 Task: Find people on LinkedIn who work at GeekyAnts, studied at Birla Institute of Technology and Science, Pilani, are in IT Services and IT Consulting, and speak Spanish.
Action: Mouse moved to (482, 66)
Screenshot: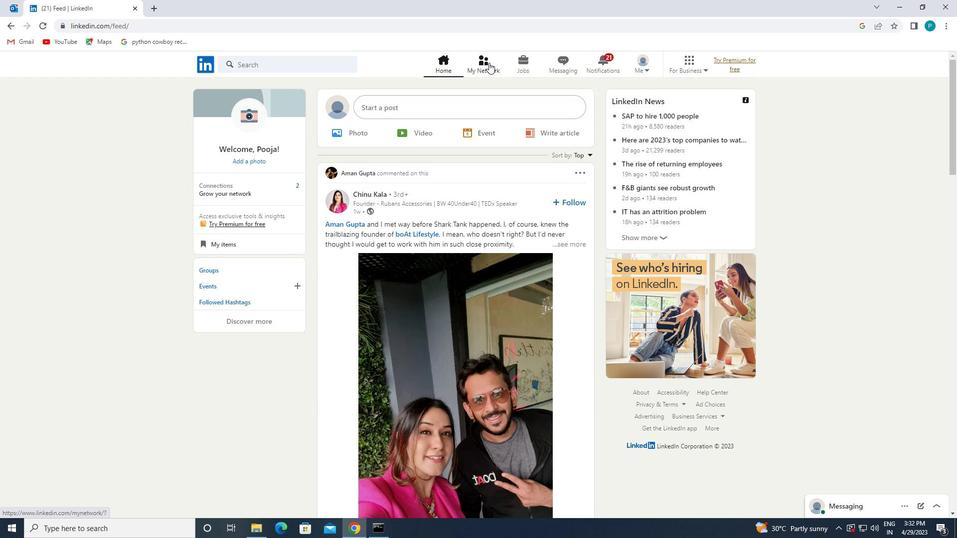 
Action: Mouse pressed left at (482, 66)
Screenshot: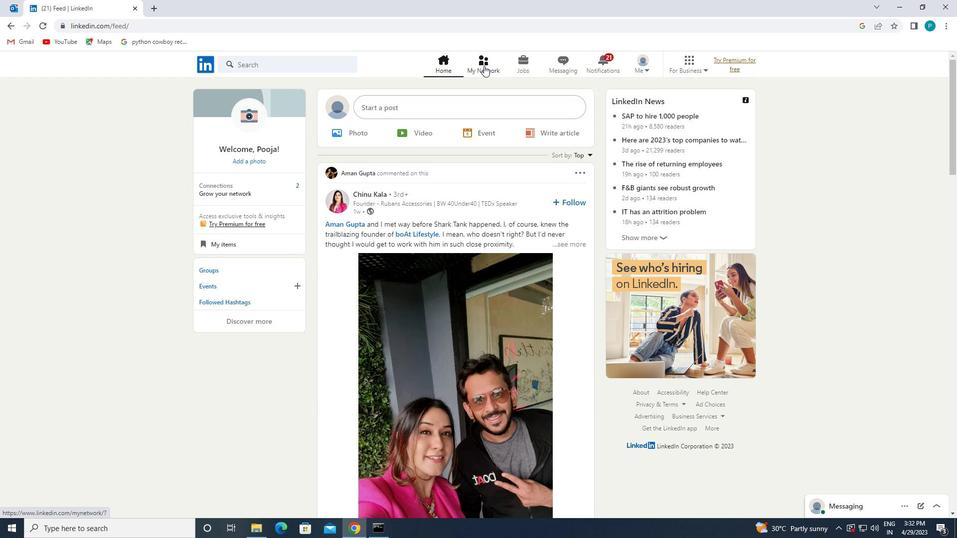 
Action: Mouse moved to (278, 123)
Screenshot: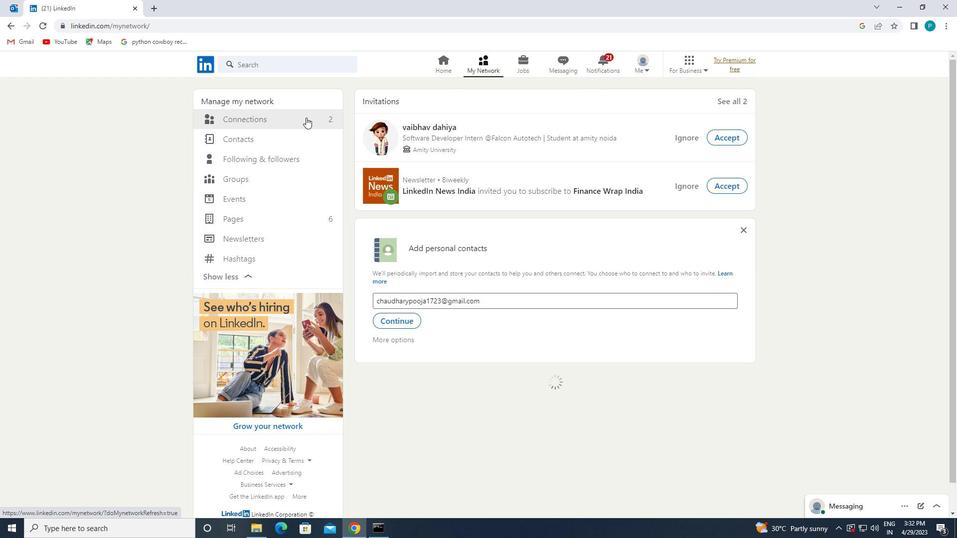 
Action: Mouse pressed left at (278, 123)
Screenshot: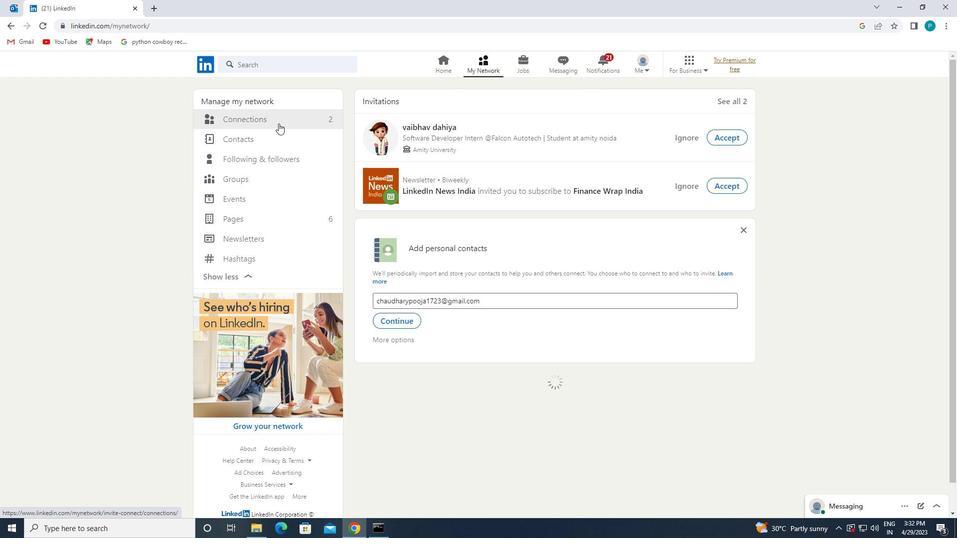 
Action: Mouse moved to (544, 115)
Screenshot: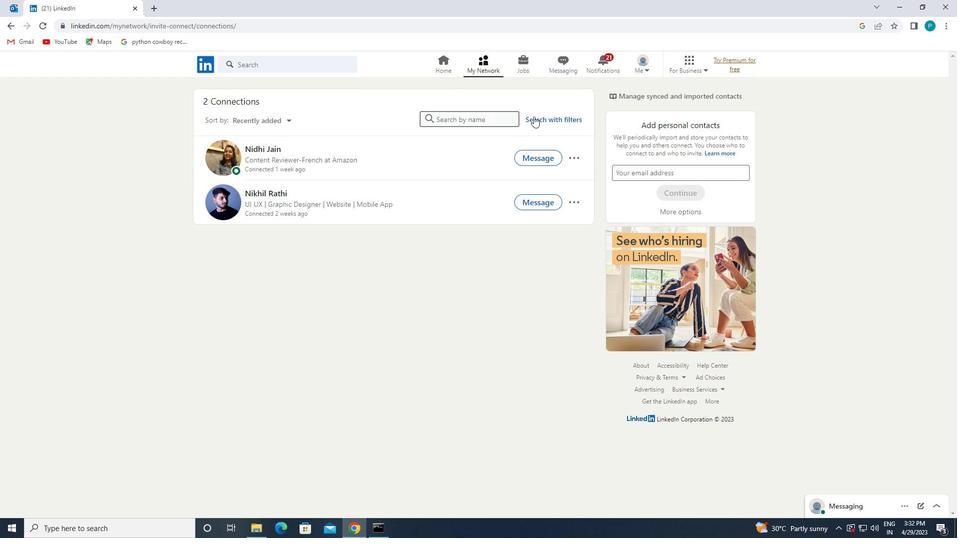 
Action: Mouse pressed left at (544, 115)
Screenshot: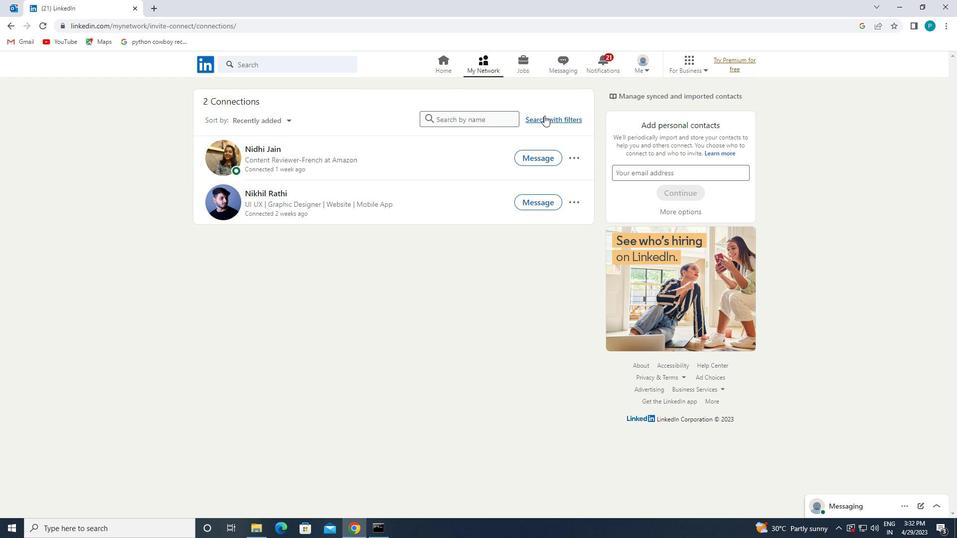 
Action: Mouse moved to (521, 92)
Screenshot: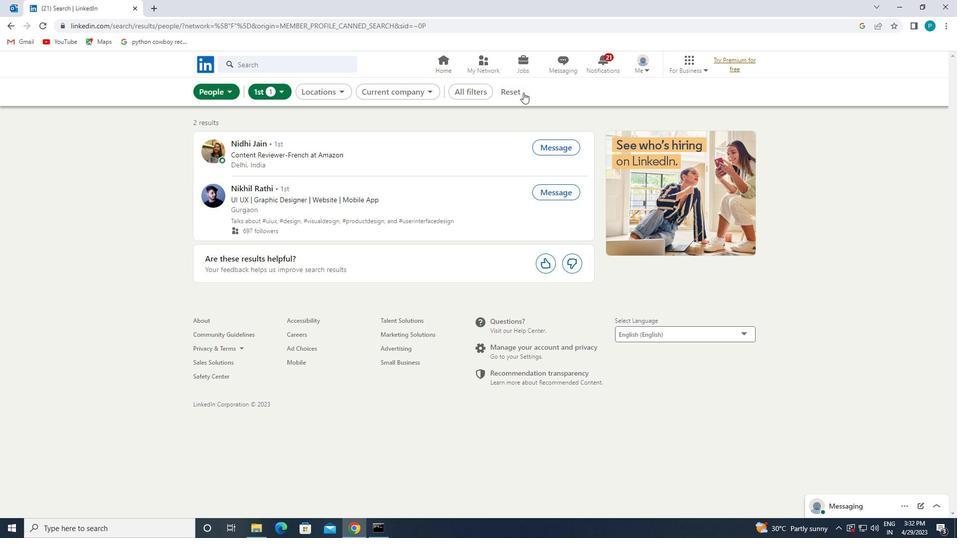 
Action: Mouse pressed left at (521, 92)
Screenshot: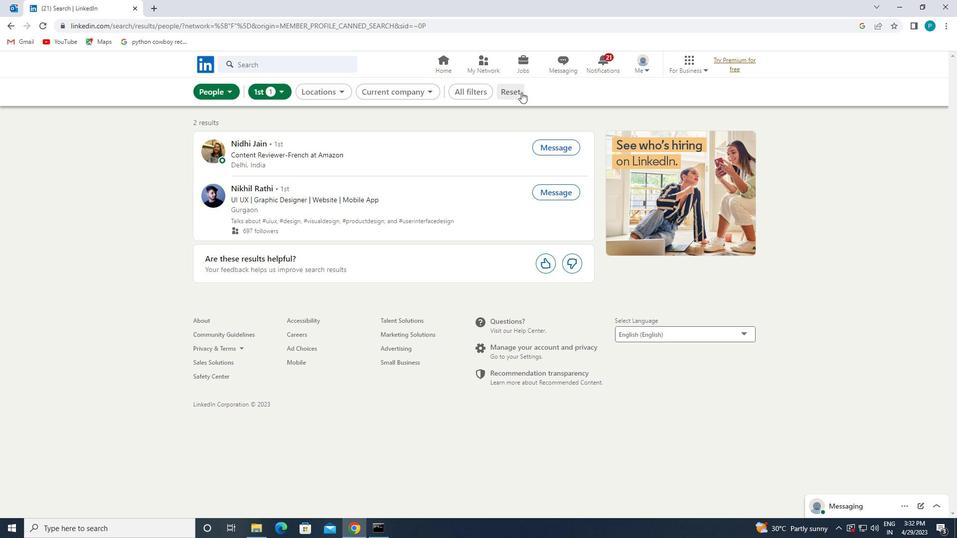 
Action: Mouse moved to (520, 90)
Screenshot: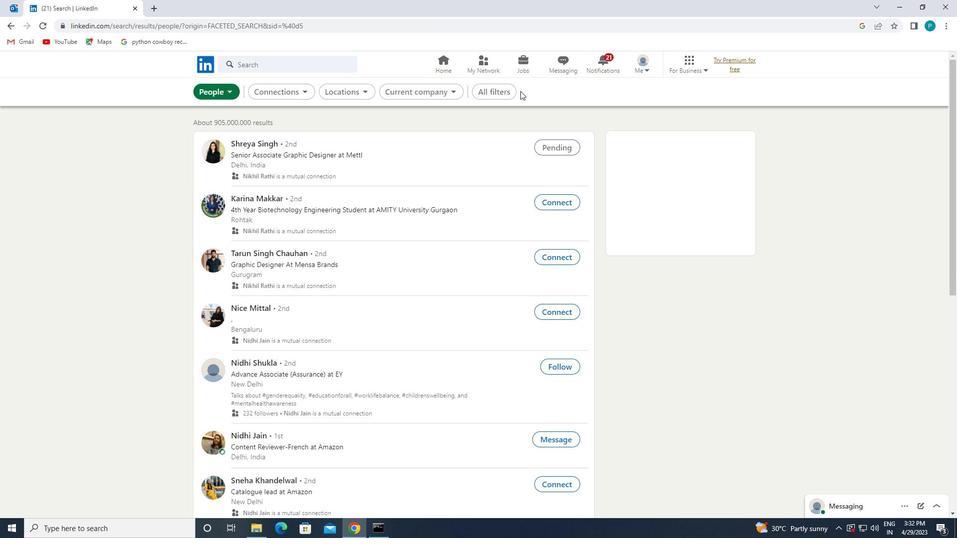 
Action: Mouse pressed left at (520, 90)
Screenshot: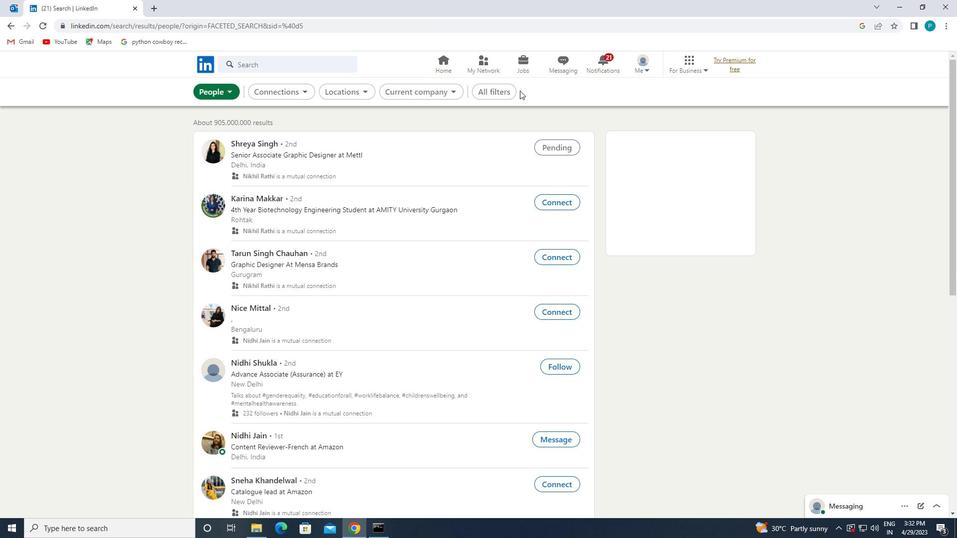 
Action: Mouse moved to (492, 96)
Screenshot: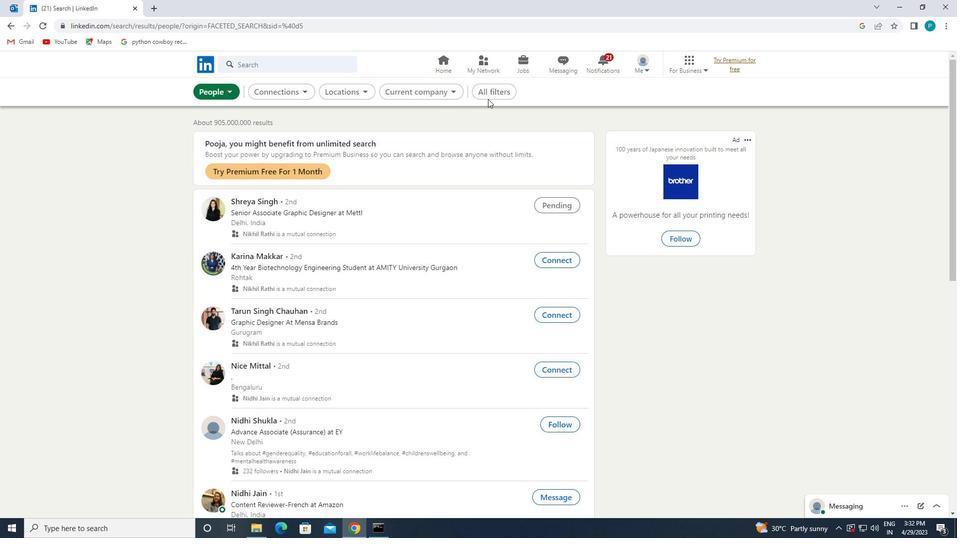 
Action: Mouse pressed left at (492, 96)
Screenshot: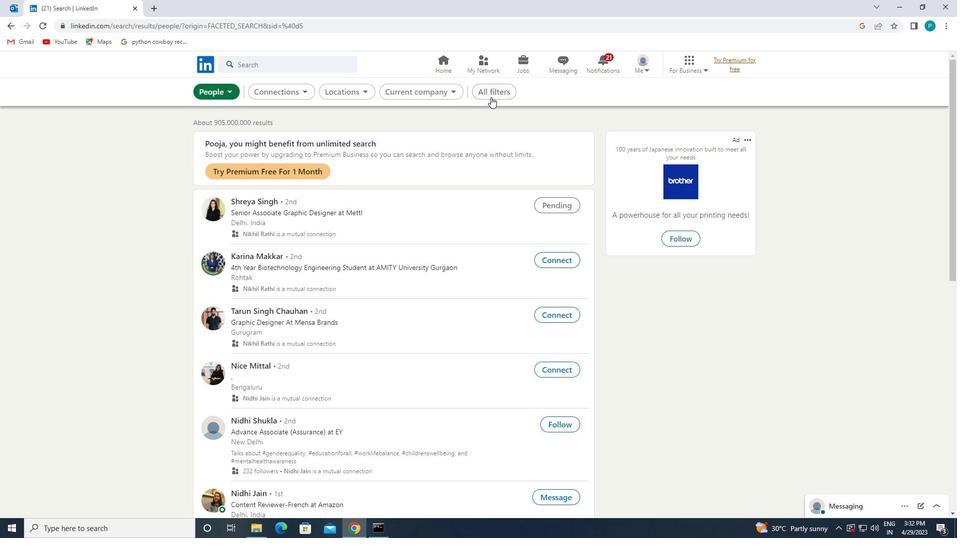 
Action: Mouse moved to (853, 386)
Screenshot: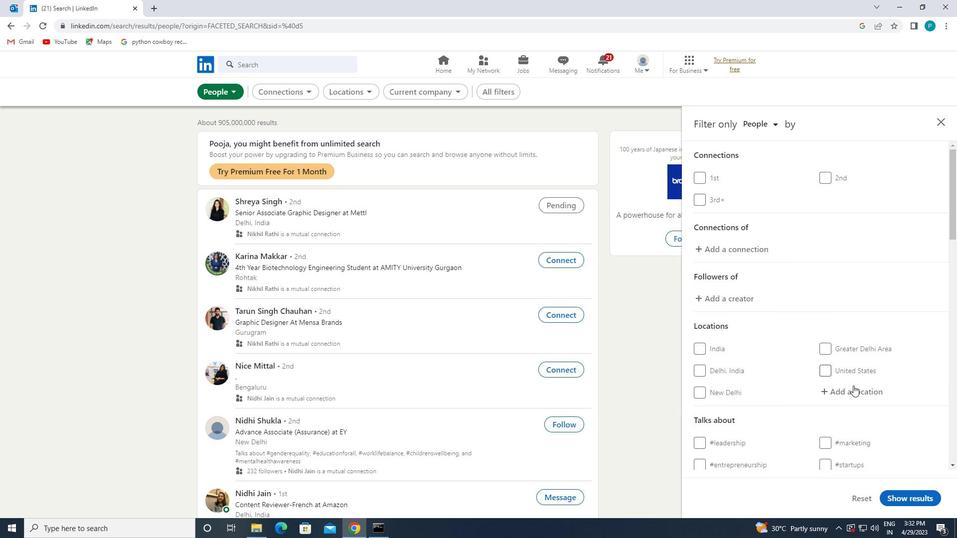 
Action: Mouse pressed left at (853, 386)
Screenshot: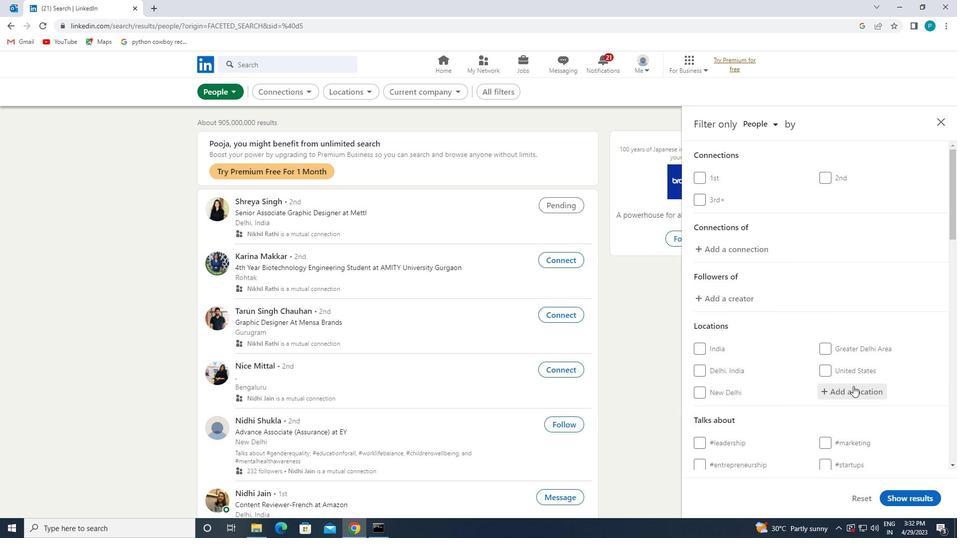 
Action: Mouse moved to (779, 362)
Screenshot: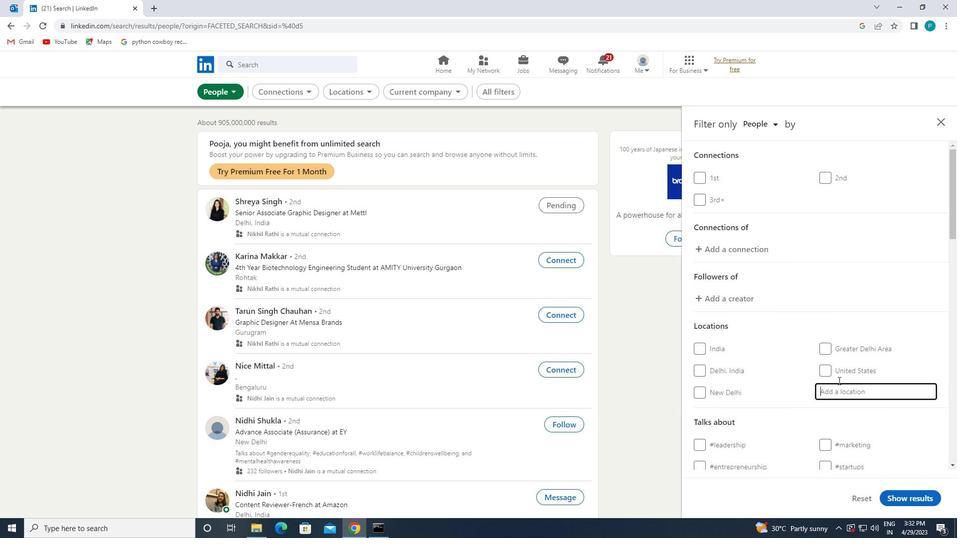 
Action: Mouse scrolled (779, 361) with delta (0, 0)
Screenshot: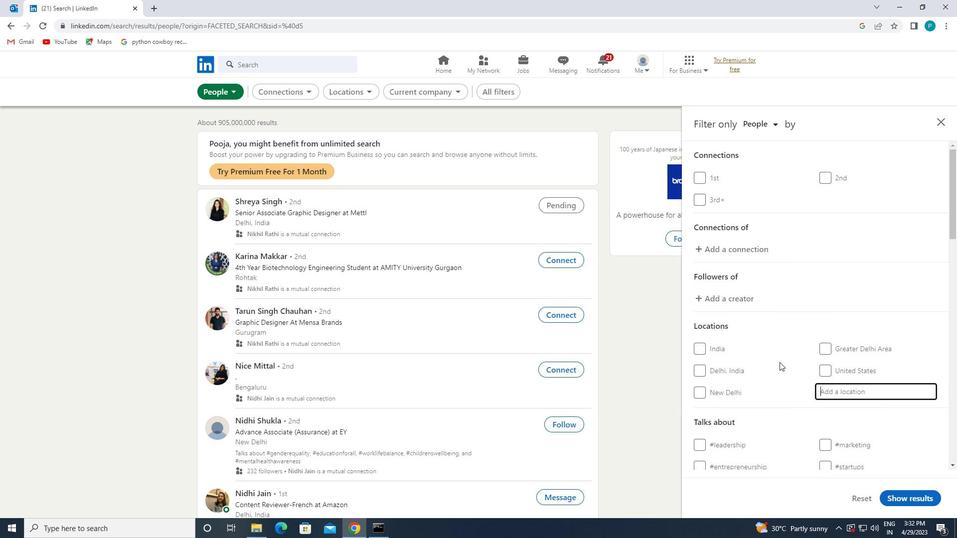 
Action: Key pressed <Key.caps_lock>x<Key.caps_lock>iaoweizhai
Screenshot: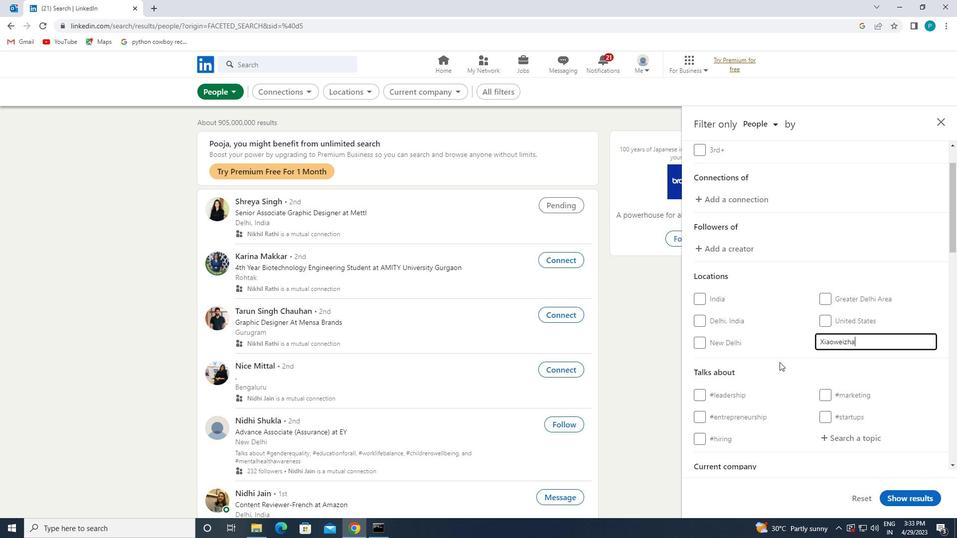 
Action: Mouse moved to (837, 430)
Screenshot: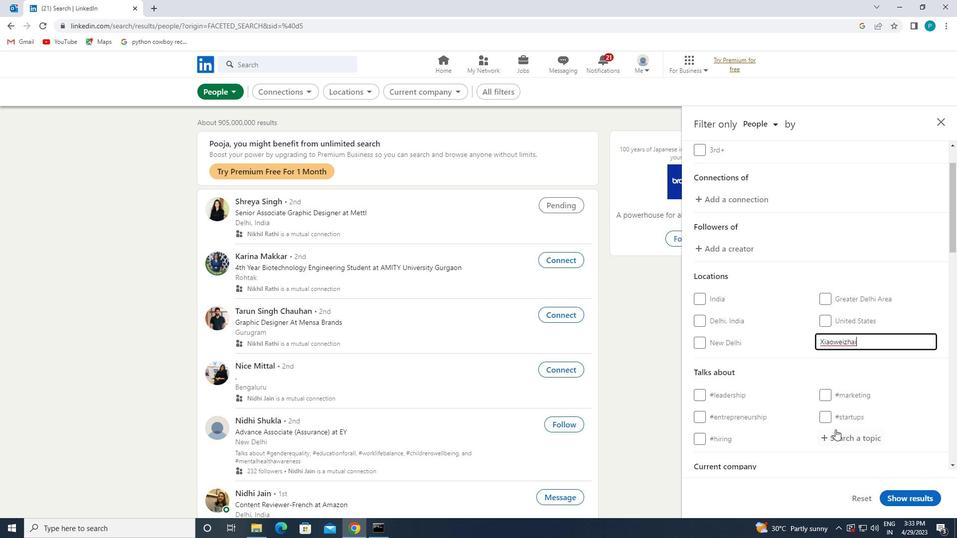 
Action: Mouse pressed left at (837, 430)
Screenshot: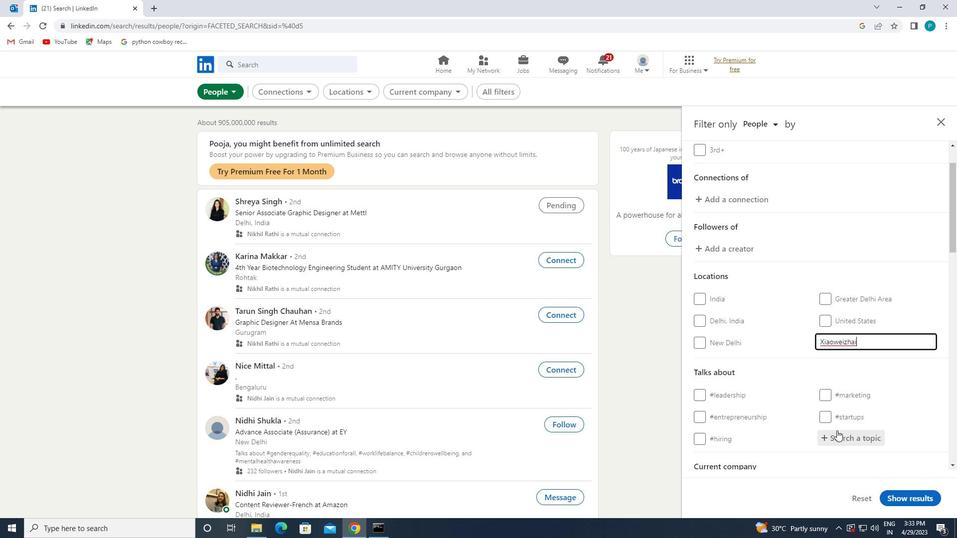 
Action: Key pressed <Key.shift><Key.shift>#<Key.caps_lock>C<Key.caps_lock>ONSULTING
Screenshot: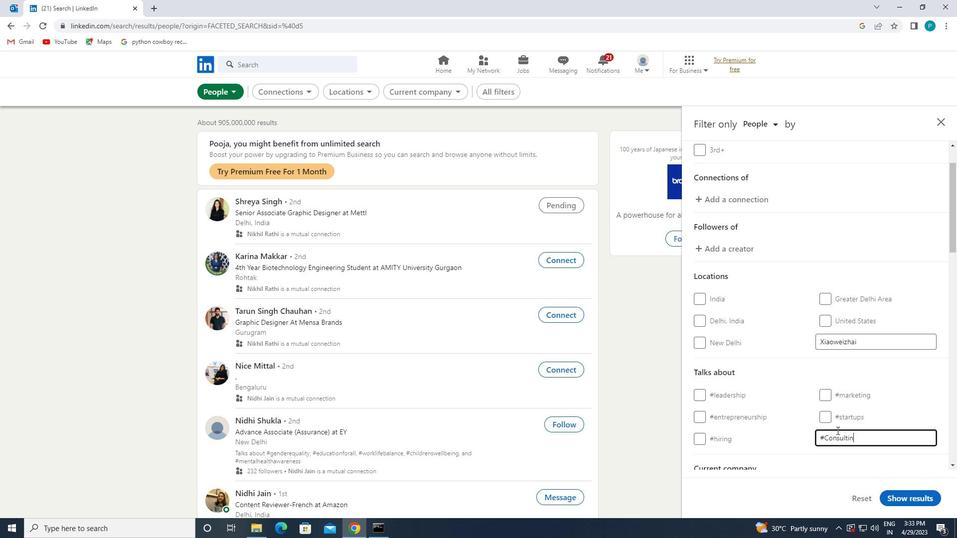
Action: Mouse scrolled (837, 430) with delta (0, 0)
Screenshot: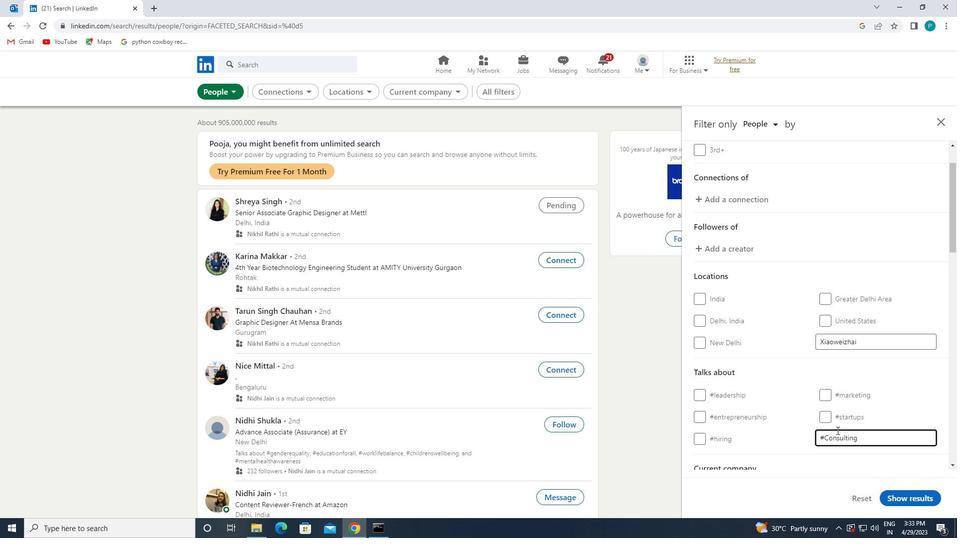 
Action: Mouse scrolled (837, 430) with delta (0, 0)
Screenshot: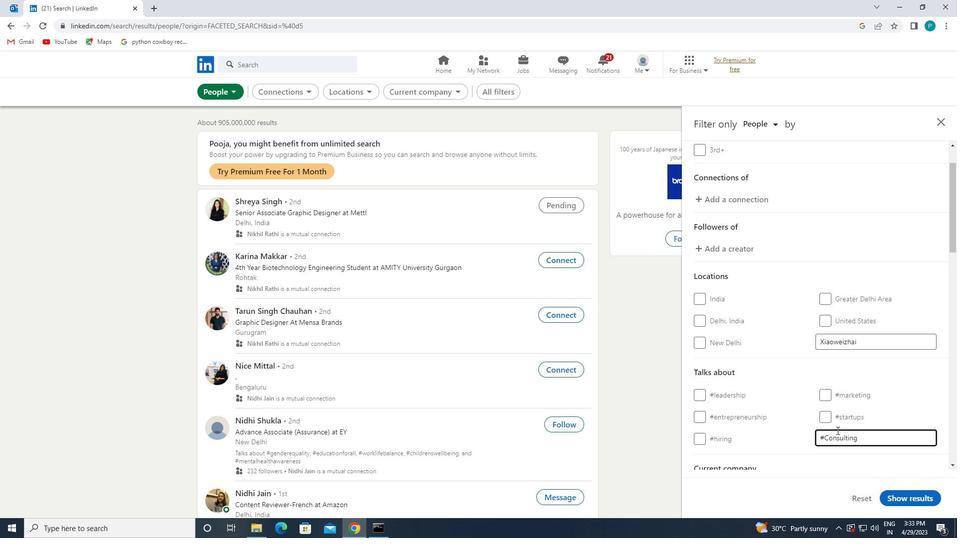
Action: Mouse scrolled (837, 430) with delta (0, 0)
Screenshot: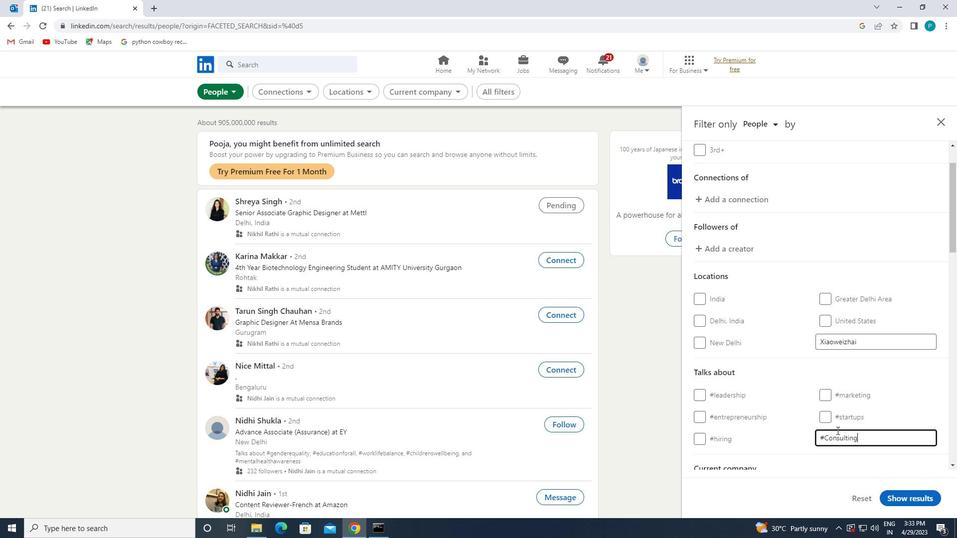 
Action: Mouse moved to (808, 390)
Screenshot: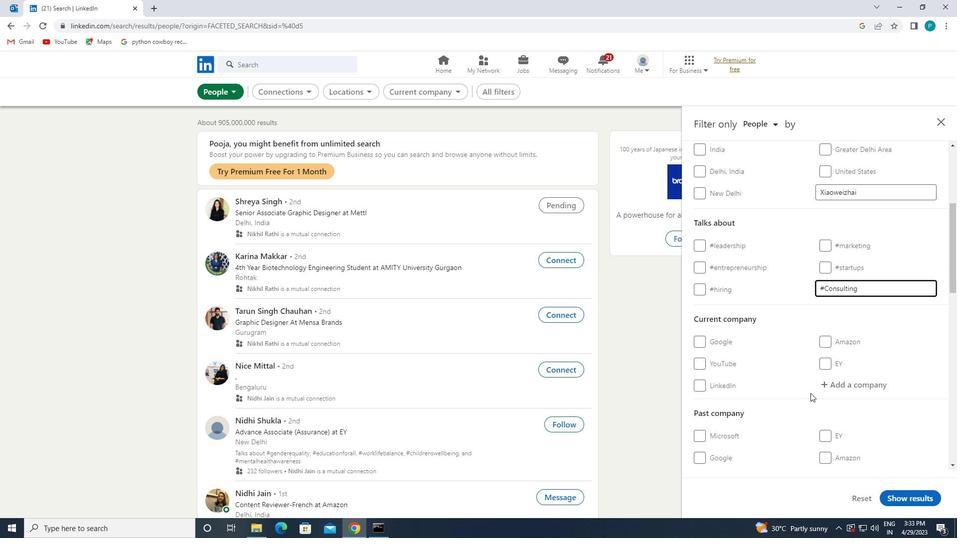 
Action: Mouse scrolled (808, 390) with delta (0, 0)
Screenshot: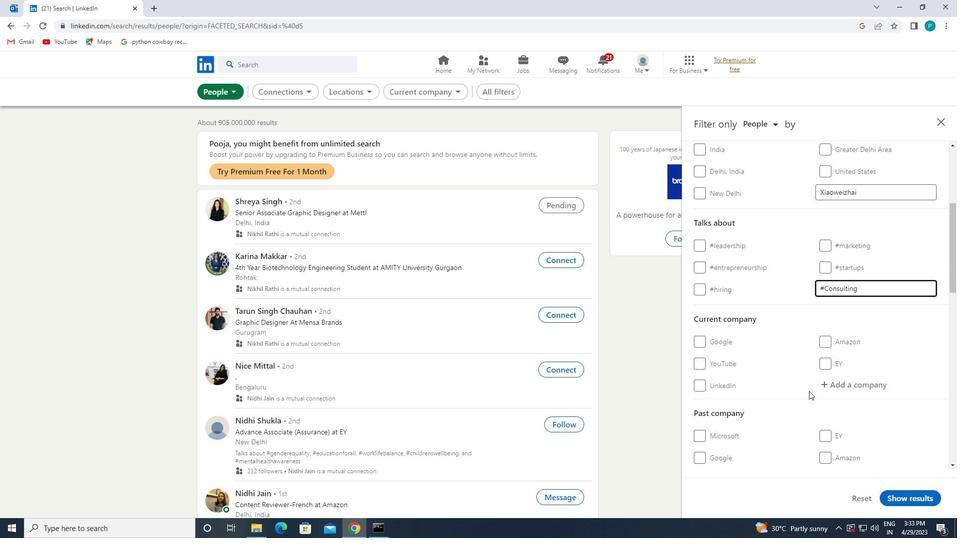 
Action: Mouse scrolled (808, 390) with delta (0, 0)
Screenshot: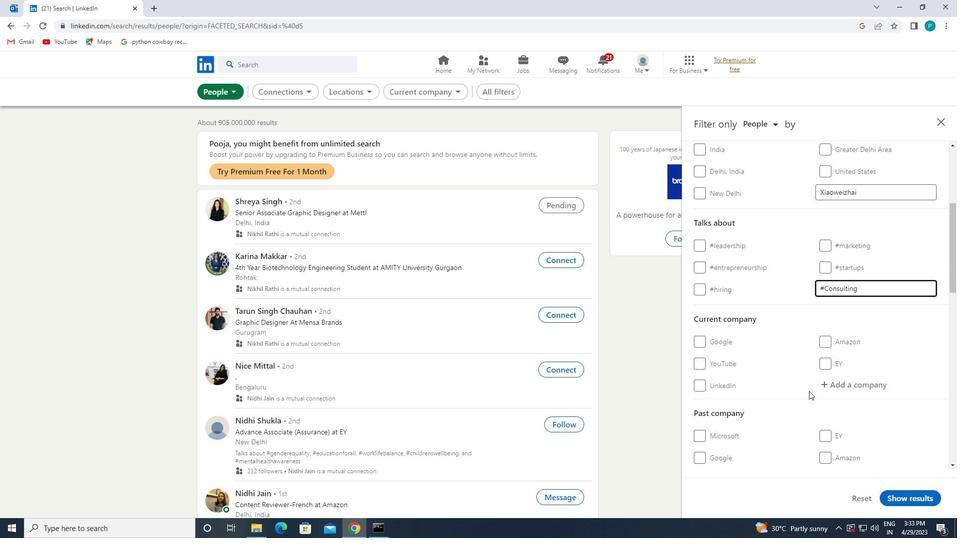 
Action: Mouse moved to (729, 323)
Screenshot: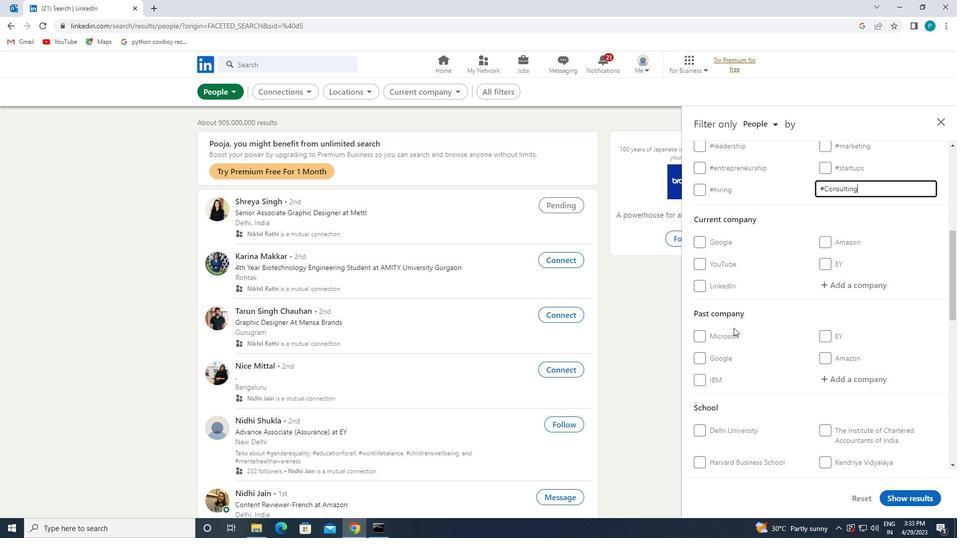 
Action: Mouse scrolled (729, 322) with delta (0, 0)
Screenshot: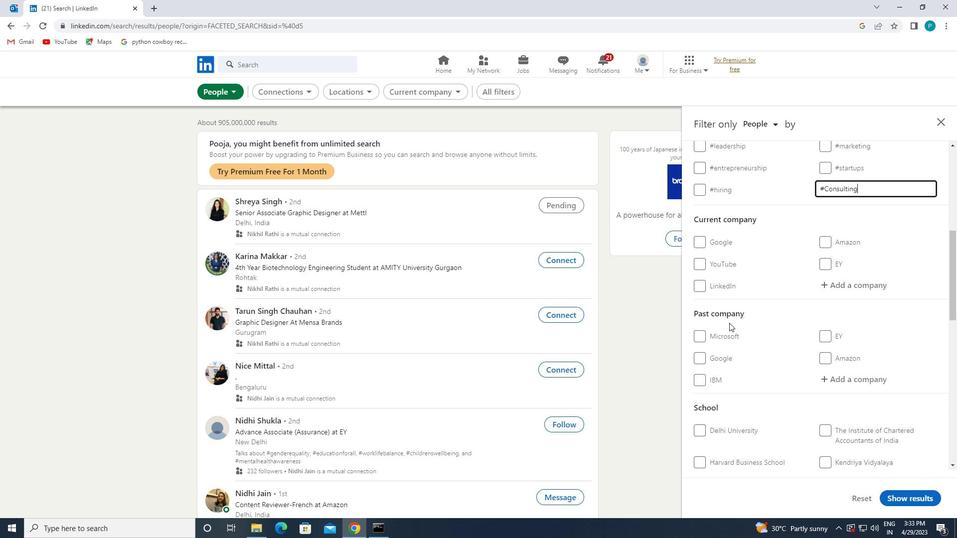 
Action: Mouse scrolled (729, 322) with delta (0, 0)
Screenshot: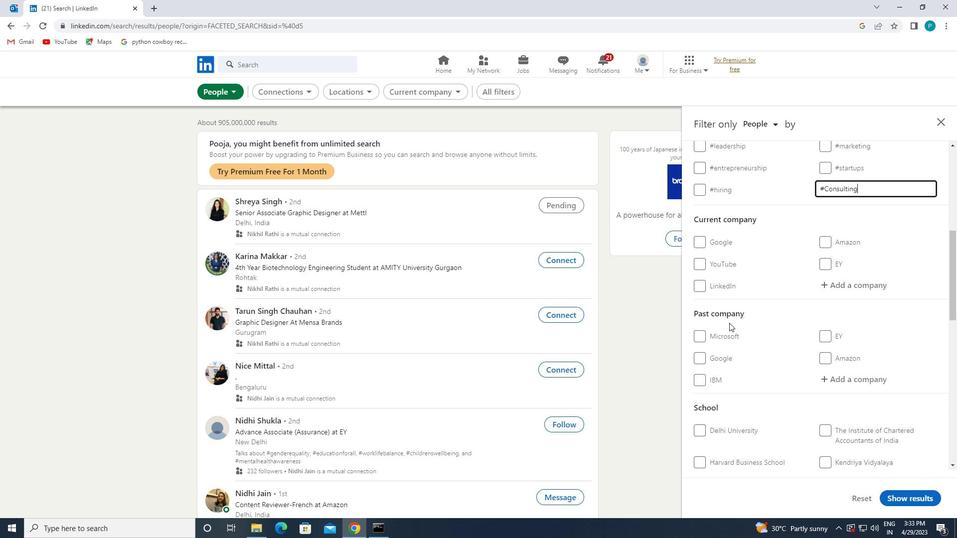 
Action: Mouse moved to (729, 328)
Screenshot: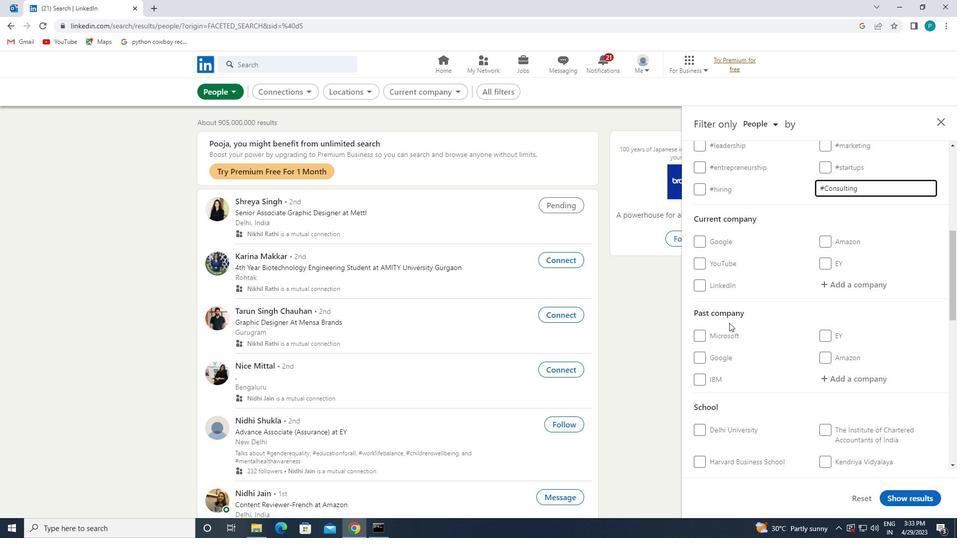 
Action: Mouse scrolled (729, 328) with delta (0, 0)
Screenshot: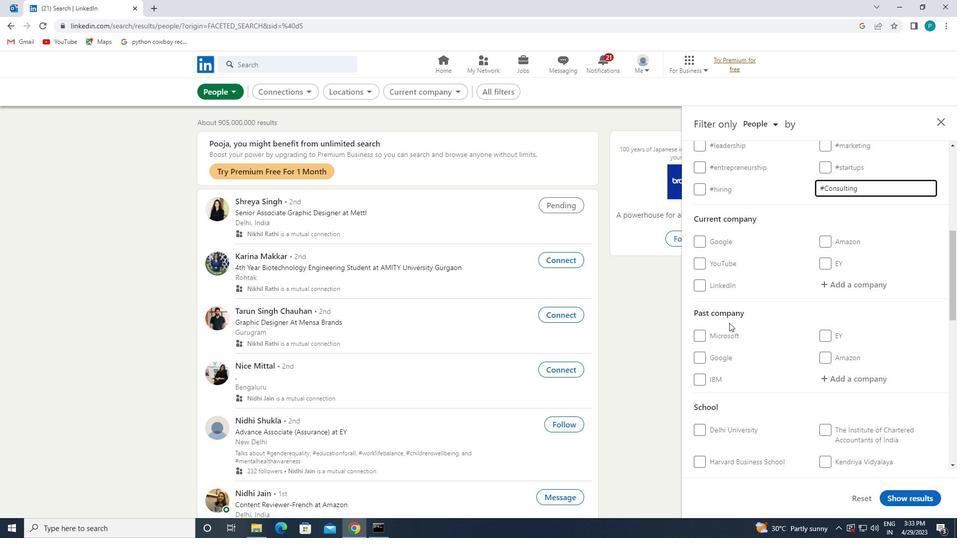 
Action: Mouse moved to (720, 399)
Screenshot: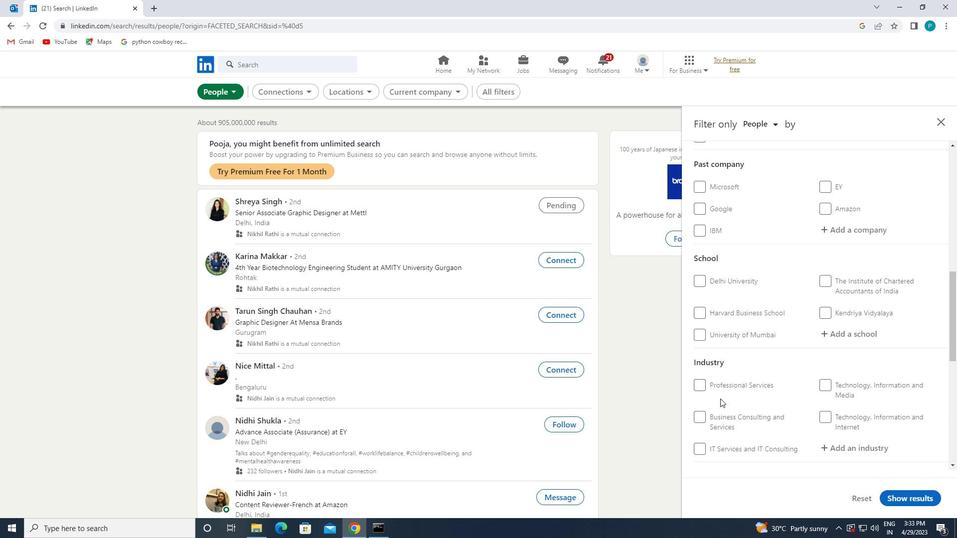 
Action: Mouse scrolled (720, 399) with delta (0, 0)
Screenshot: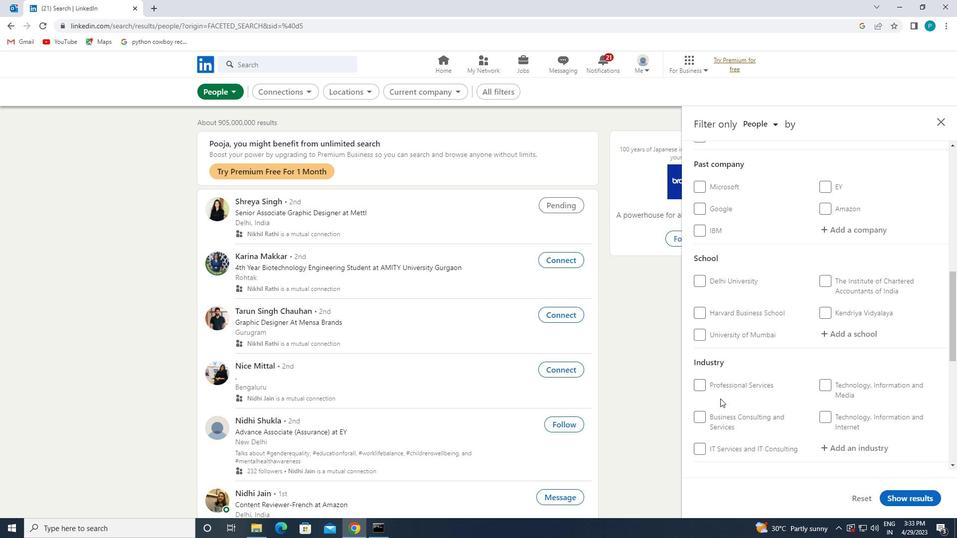 
Action: Mouse scrolled (720, 399) with delta (0, 0)
Screenshot: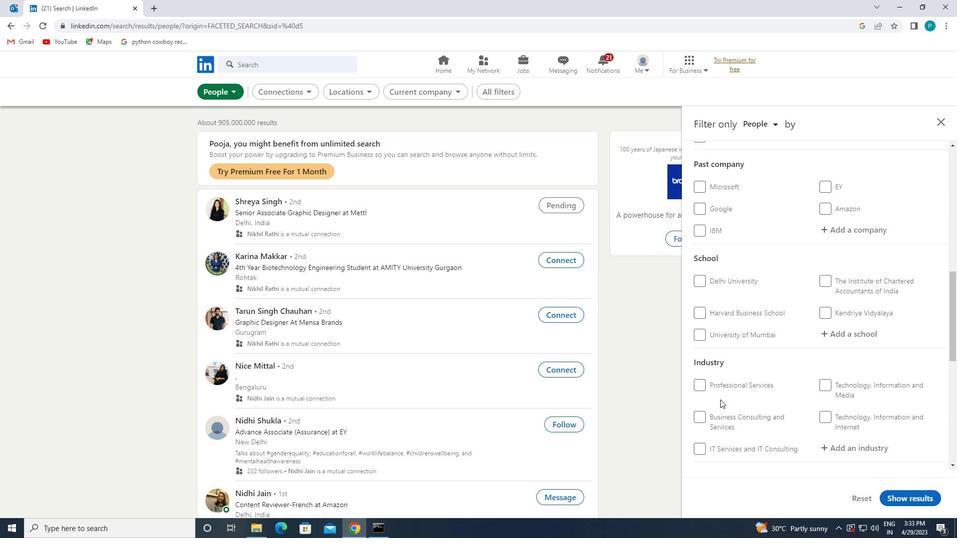 
Action: Mouse moved to (724, 420)
Screenshot: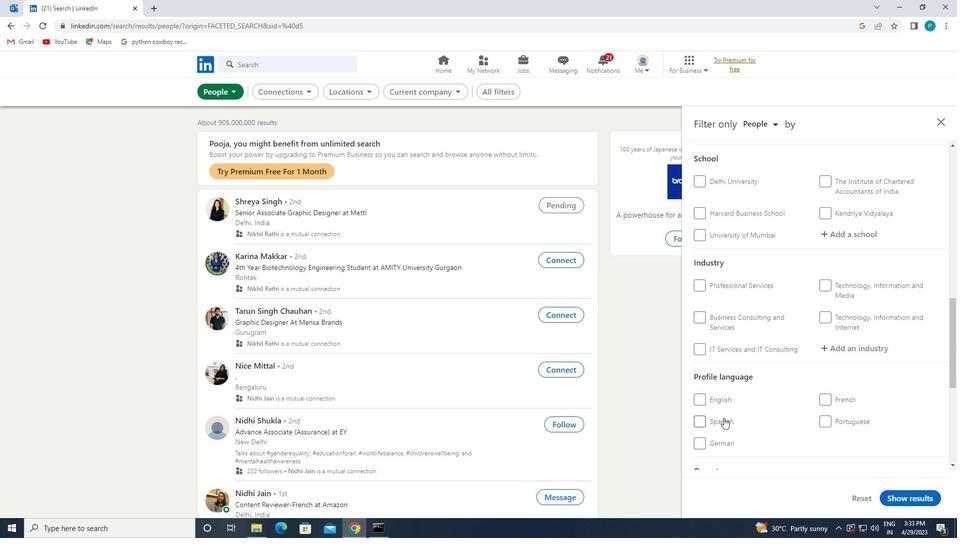 
Action: Mouse pressed left at (724, 420)
Screenshot: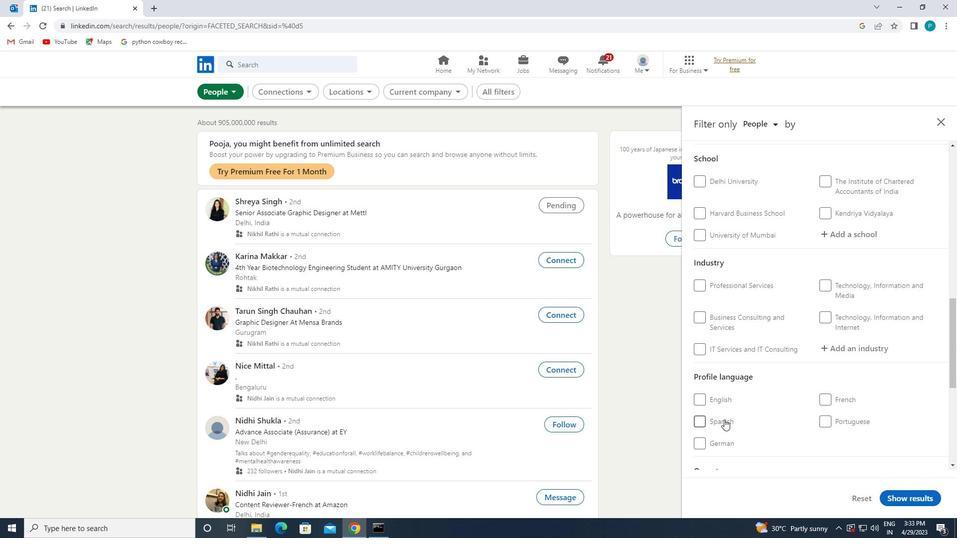
Action: Mouse moved to (792, 395)
Screenshot: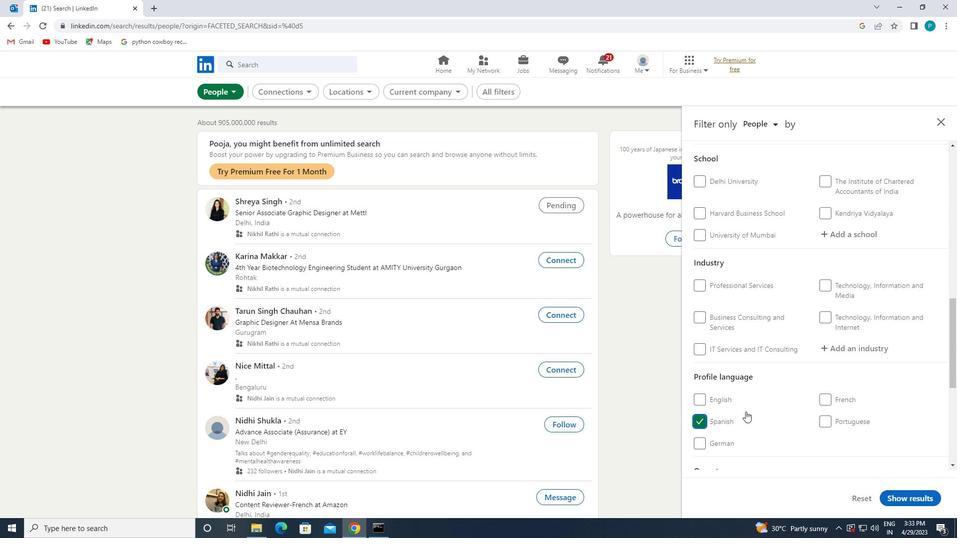 
Action: Mouse scrolled (792, 396) with delta (0, 0)
Screenshot: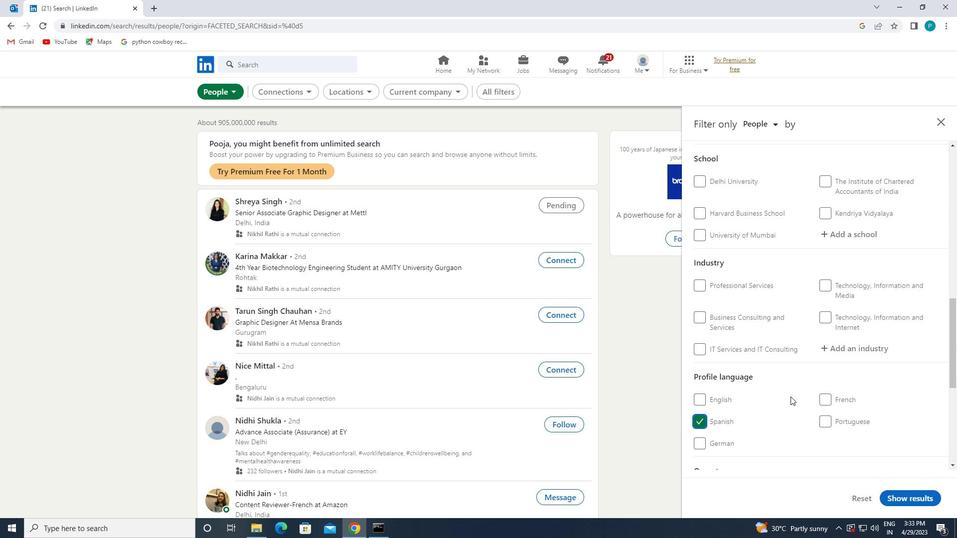 
Action: Mouse moved to (792, 395)
Screenshot: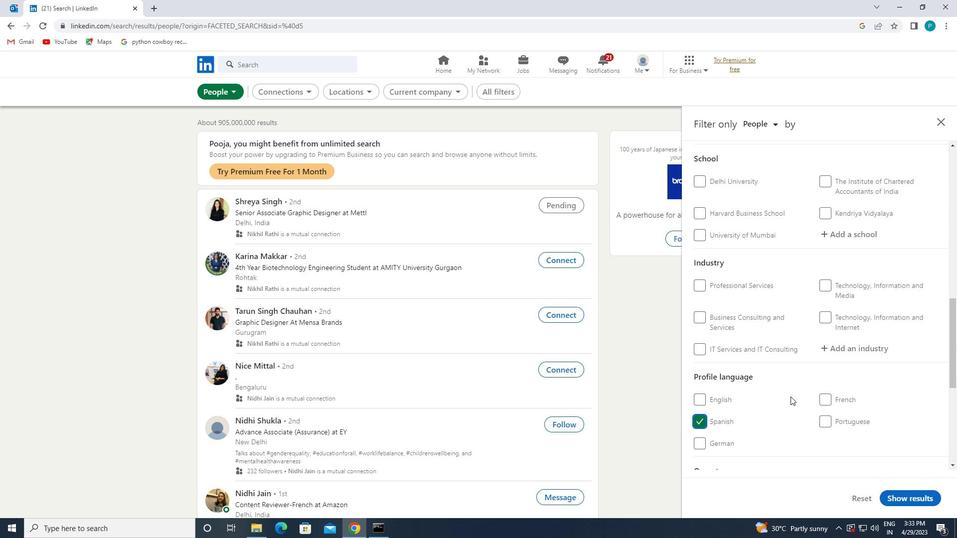 
Action: Mouse scrolled (792, 395) with delta (0, 0)
Screenshot: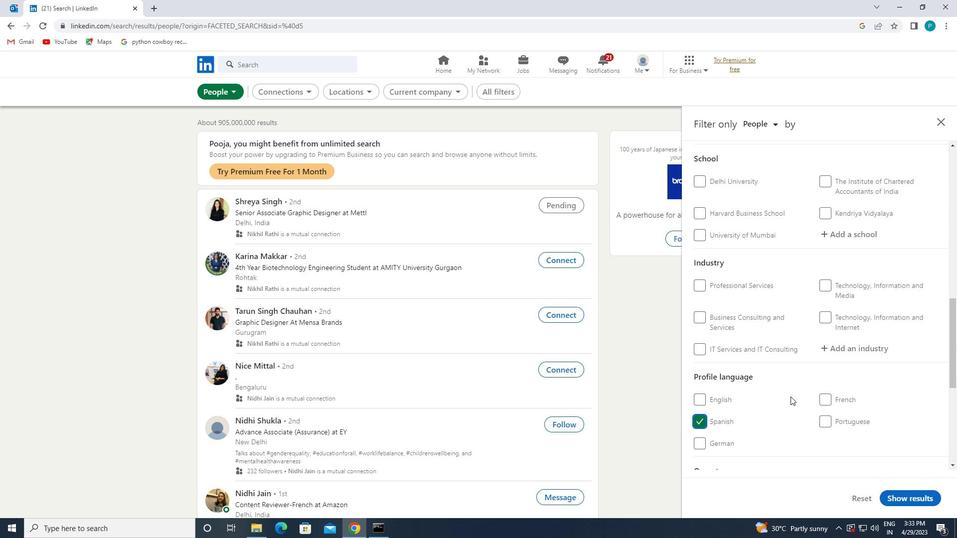 
Action: Mouse scrolled (792, 395) with delta (0, 0)
Screenshot: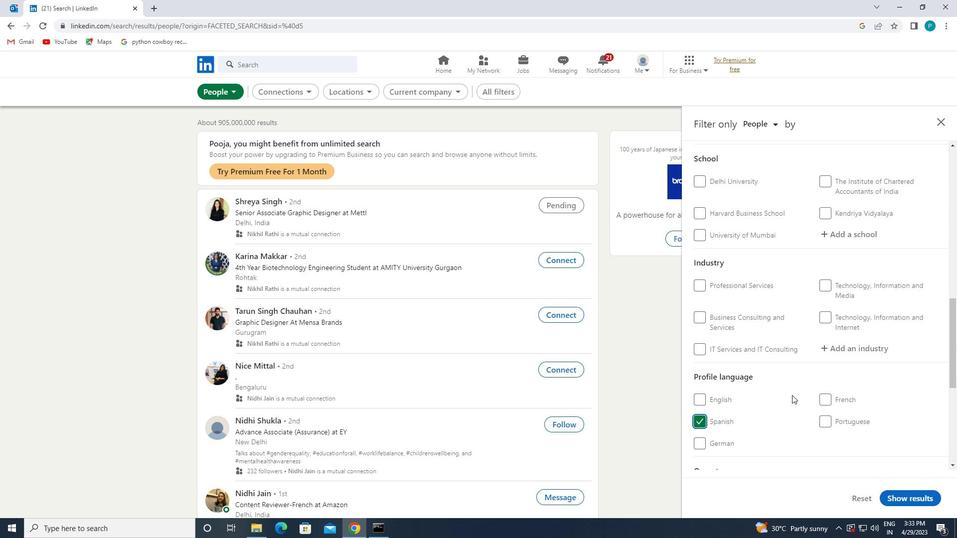 
Action: Mouse scrolled (792, 395) with delta (0, 0)
Screenshot: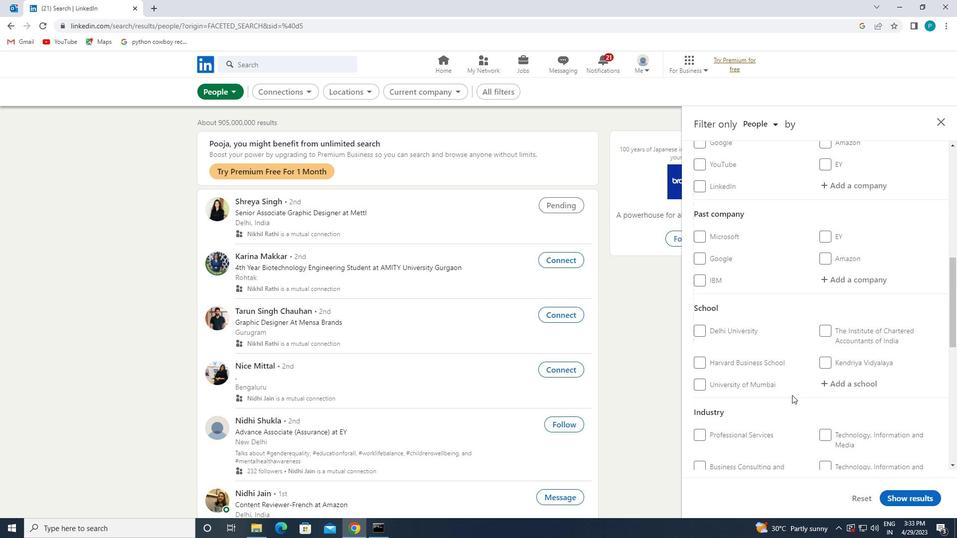 
Action: Mouse scrolled (792, 395) with delta (0, 0)
Screenshot: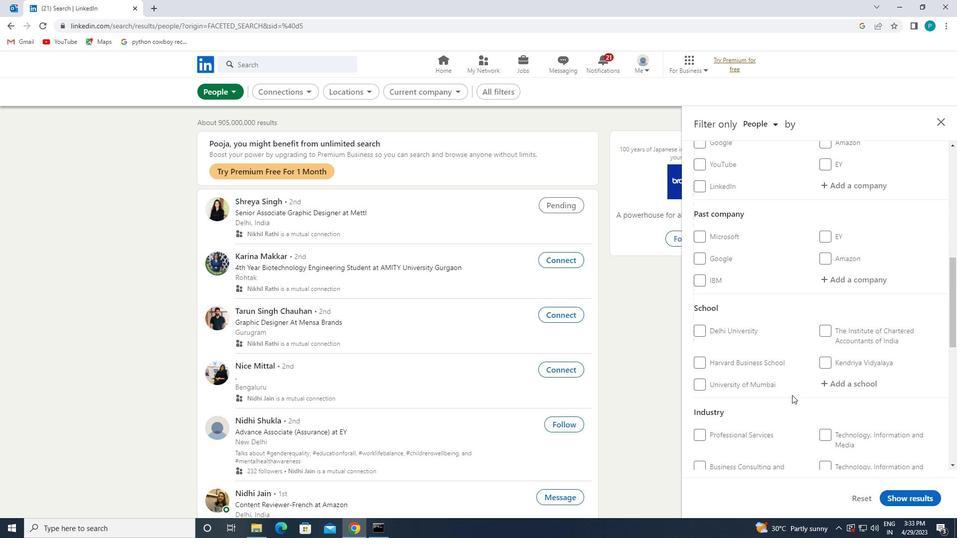 
Action: Mouse scrolled (792, 395) with delta (0, 0)
Screenshot: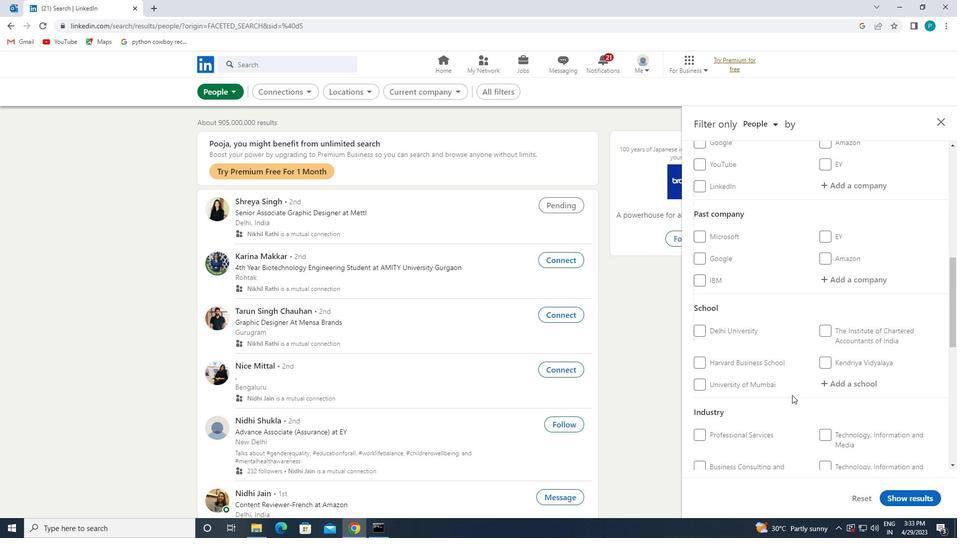 
Action: Mouse moved to (829, 340)
Screenshot: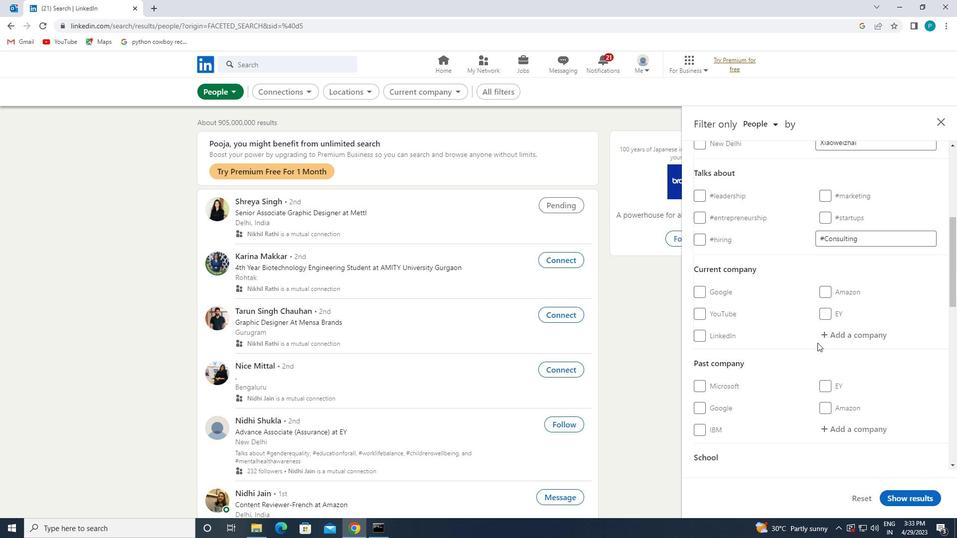 
Action: Mouse pressed left at (829, 340)
Screenshot: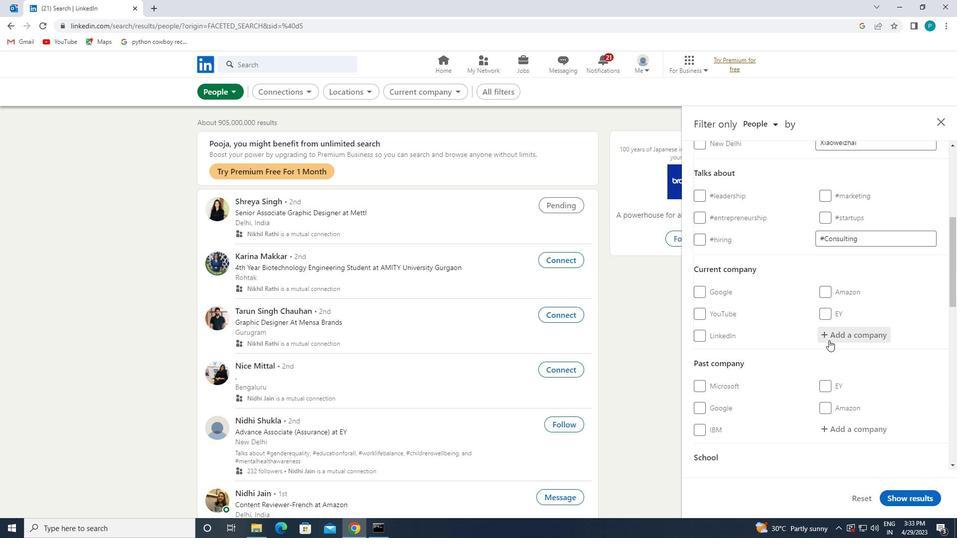 
Action: Key pressed <Key.caps_lock>G<Key.caps_lock>EEKY<Key.caps_lock>A<Key.caps_lock>NTS
Screenshot: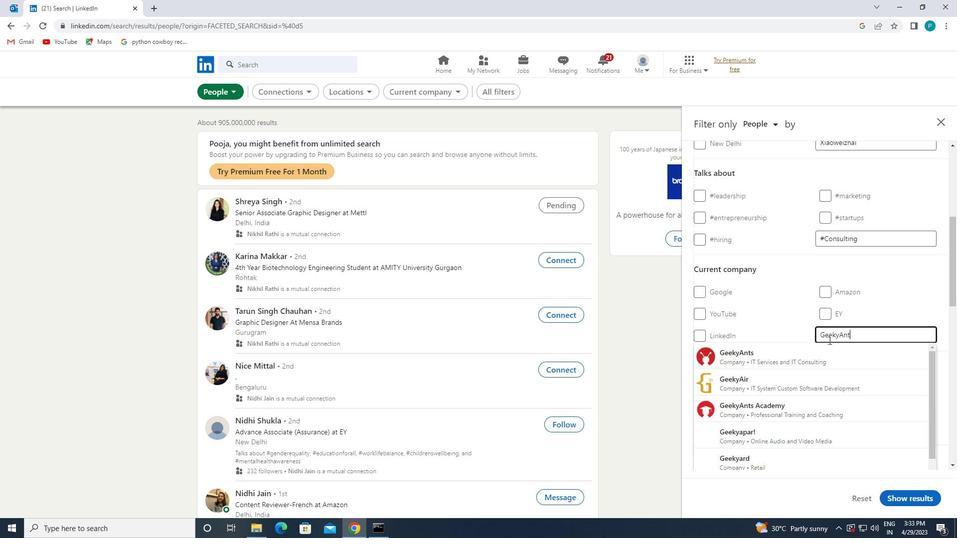 
Action: Mouse moved to (832, 349)
Screenshot: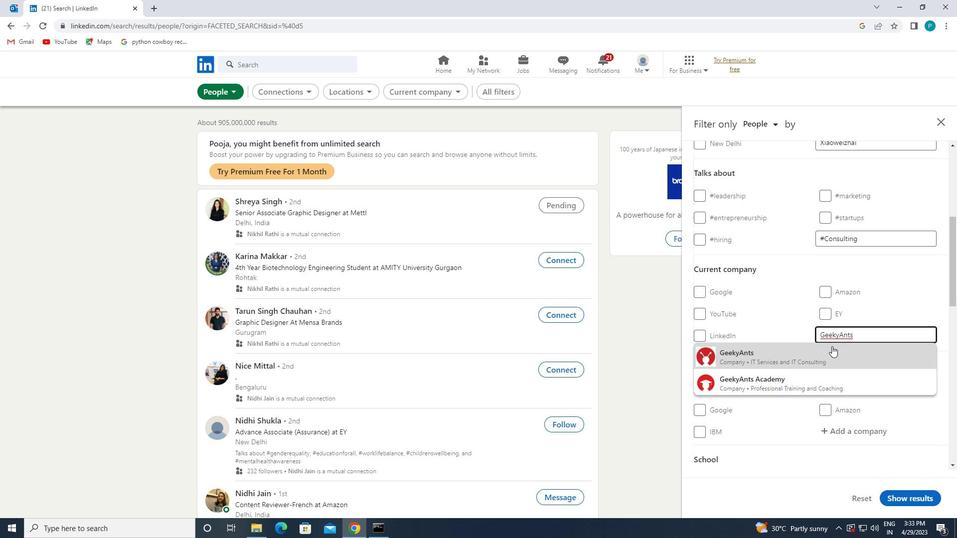 
Action: Mouse pressed left at (832, 349)
Screenshot: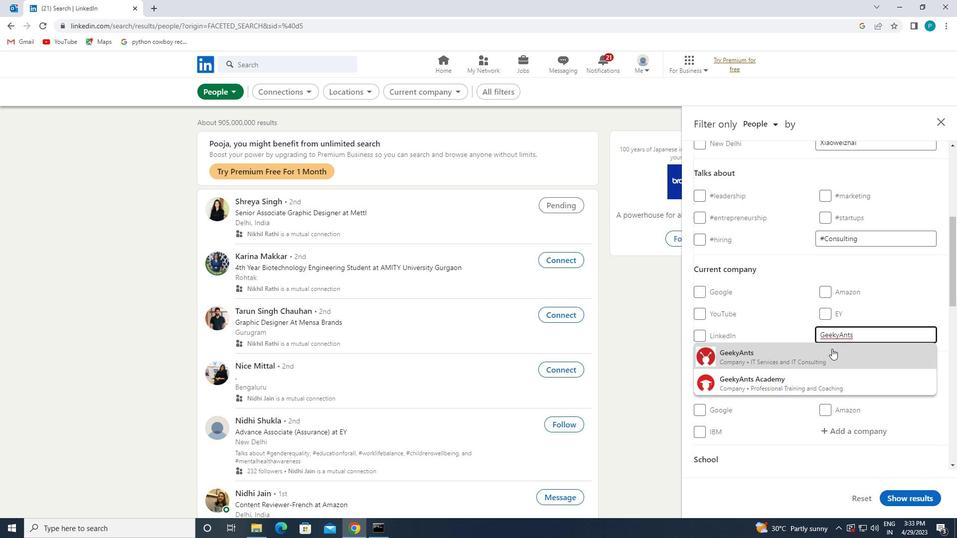 
Action: Mouse scrolled (832, 348) with delta (0, 0)
Screenshot: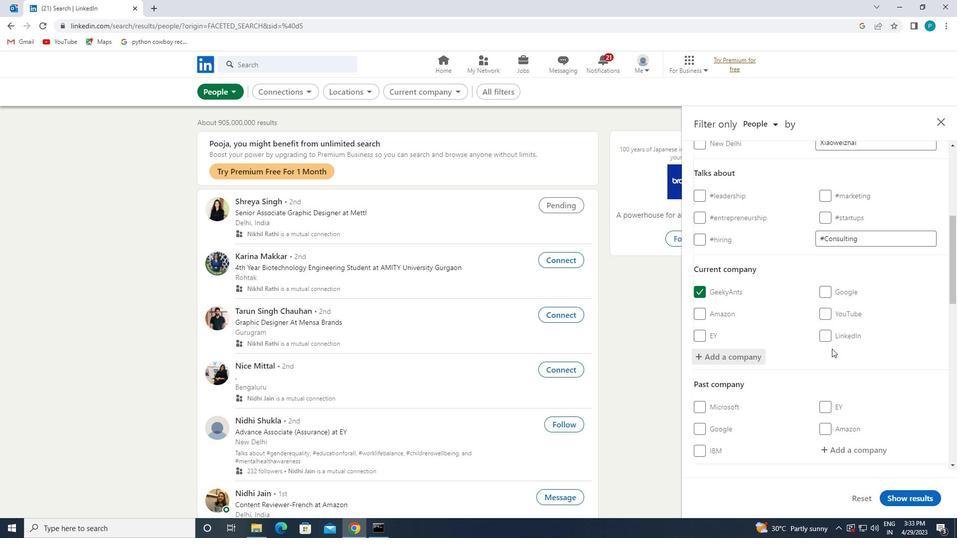 
Action: Mouse scrolled (832, 348) with delta (0, 0)
Screenshot: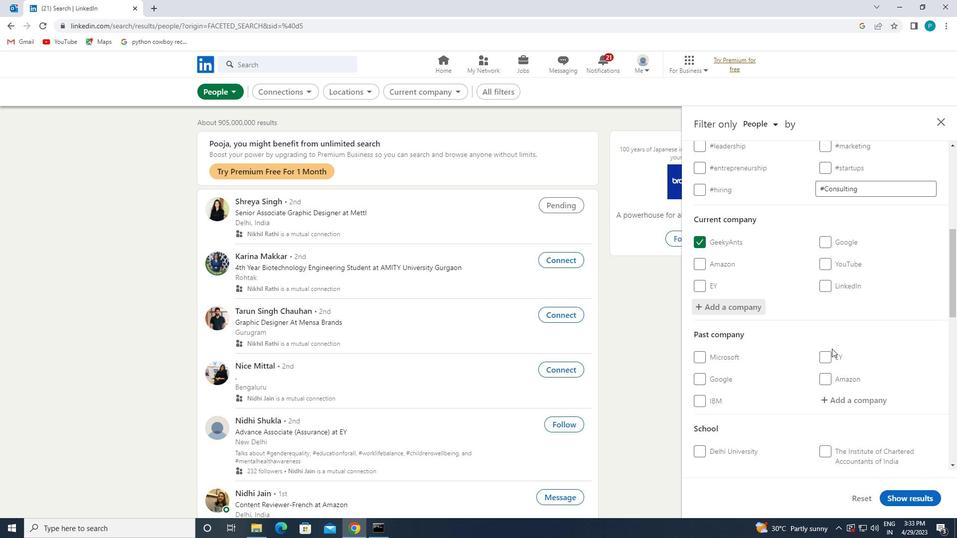 
Action: Mouse moved to (831, 367)
Screenshot: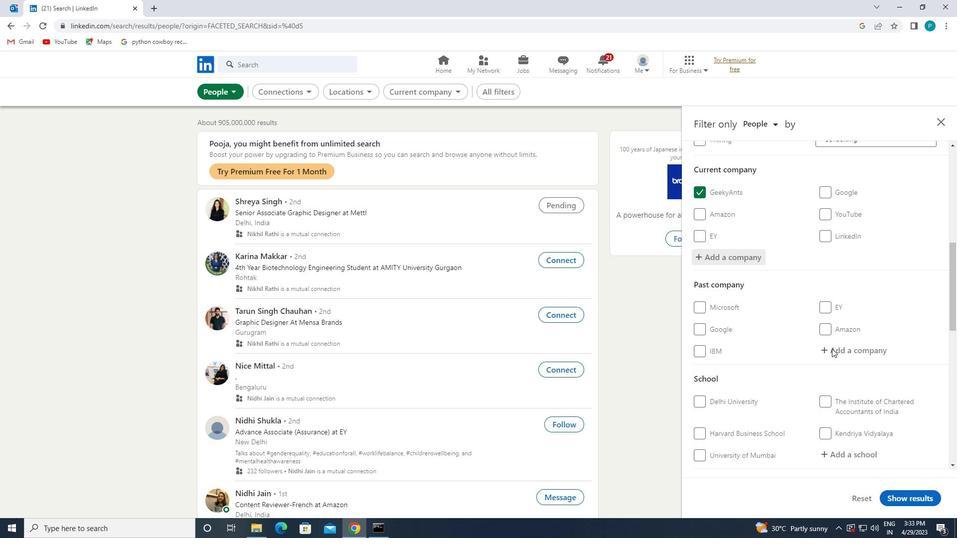 
Action: Mouse scrolled (831, 367) with delta (0, 0)
Screenshot: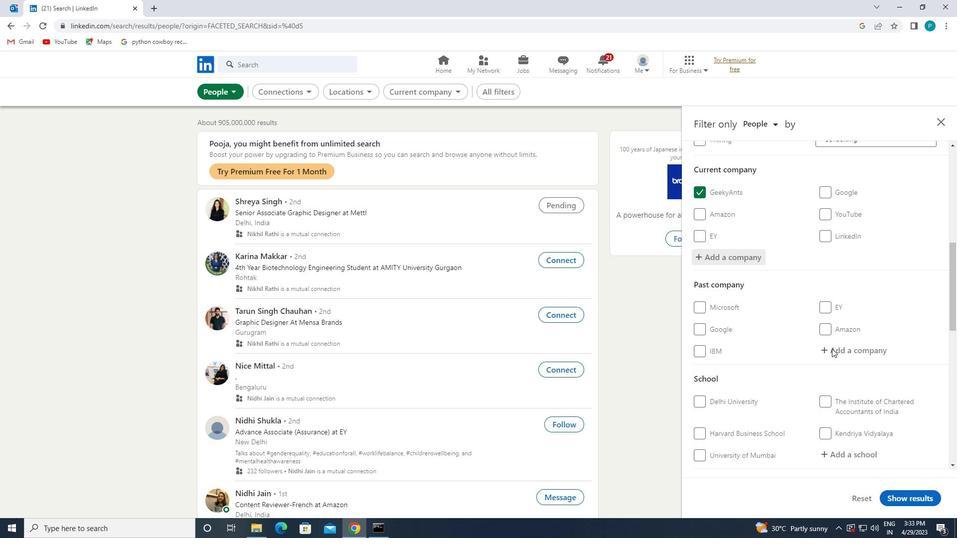 
Action: Mouse moved to (831, 370)
Screenshot: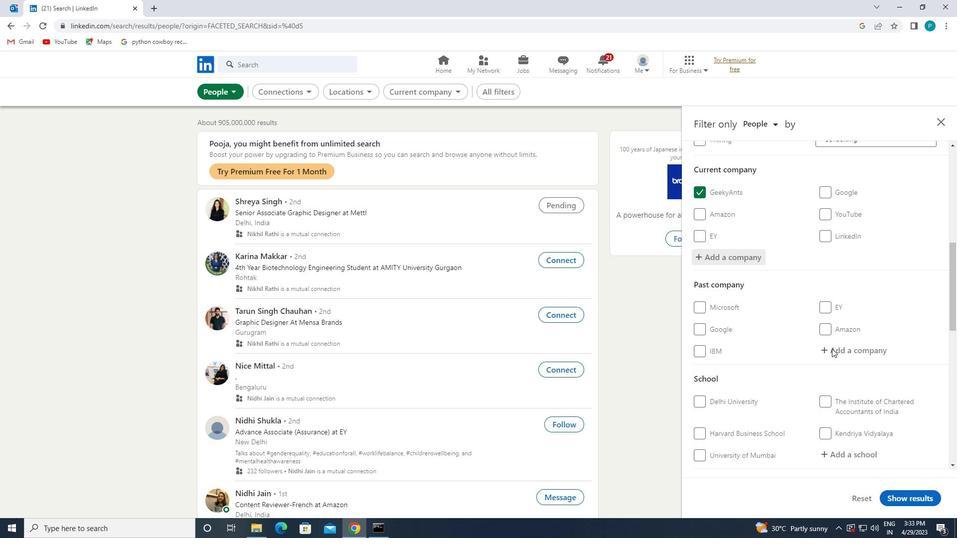 
Action: Mouse scrolled (831, 370) with delta (0, 0)
Screenshot: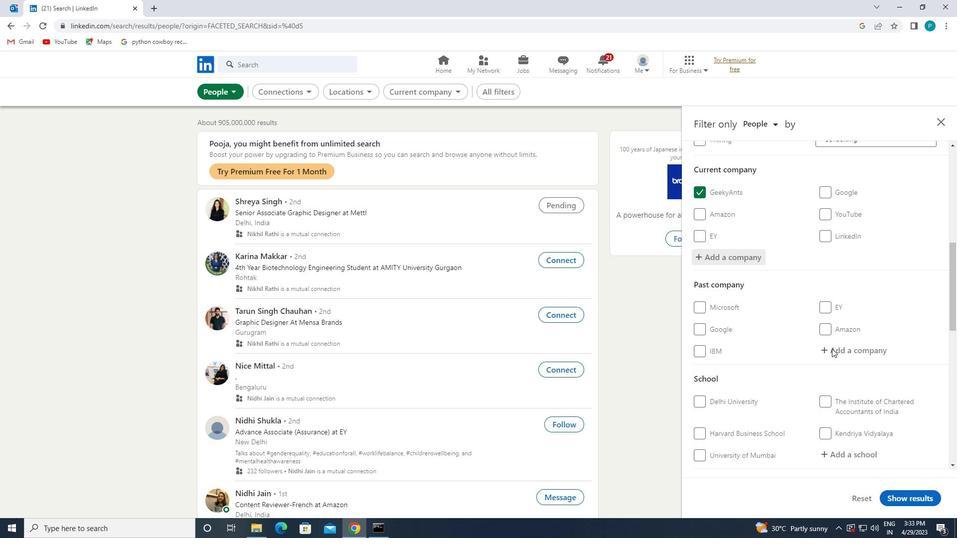 
Action: Mouse moved to (839, 359)
Screenshot: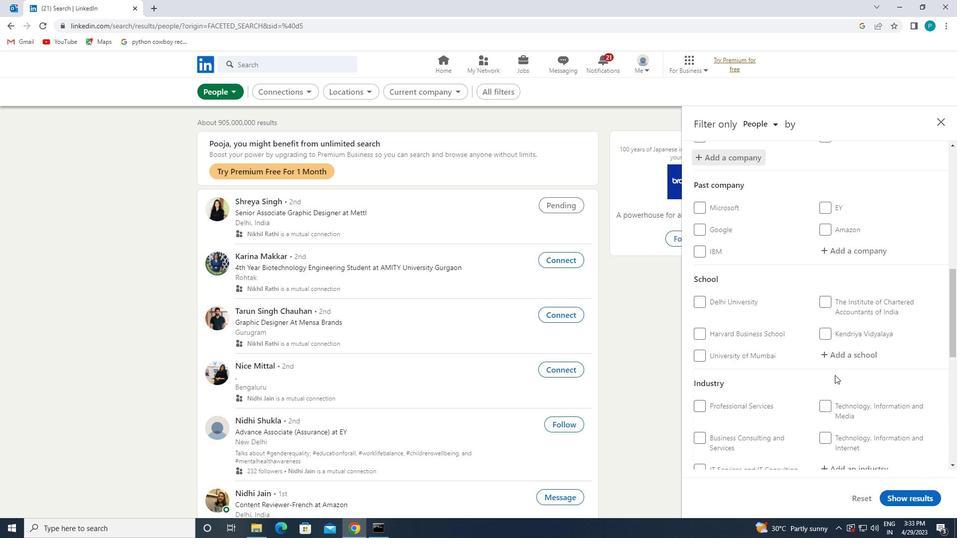 
Action: Mouse pressed left at (839, 359)
Screenshot: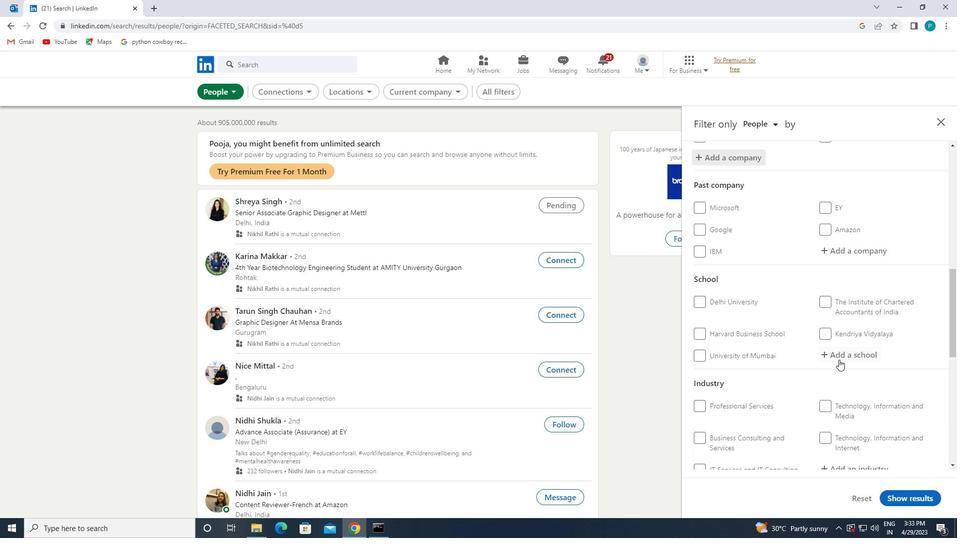 
Action: Key pressed <Key.caps_lock>B<Key.caps_lock>IRLA
Screenshot: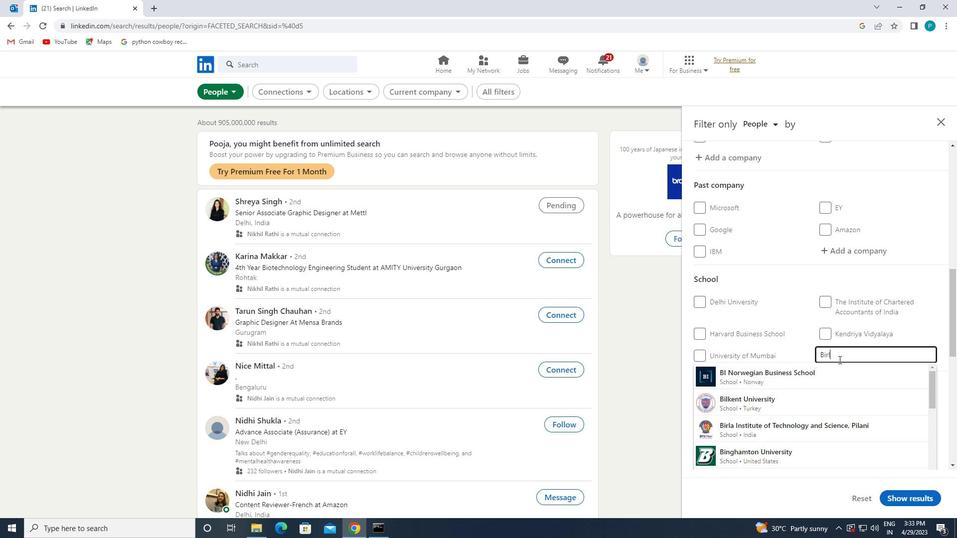 
Action: Mouse moved to (837, 369)
Screenshot: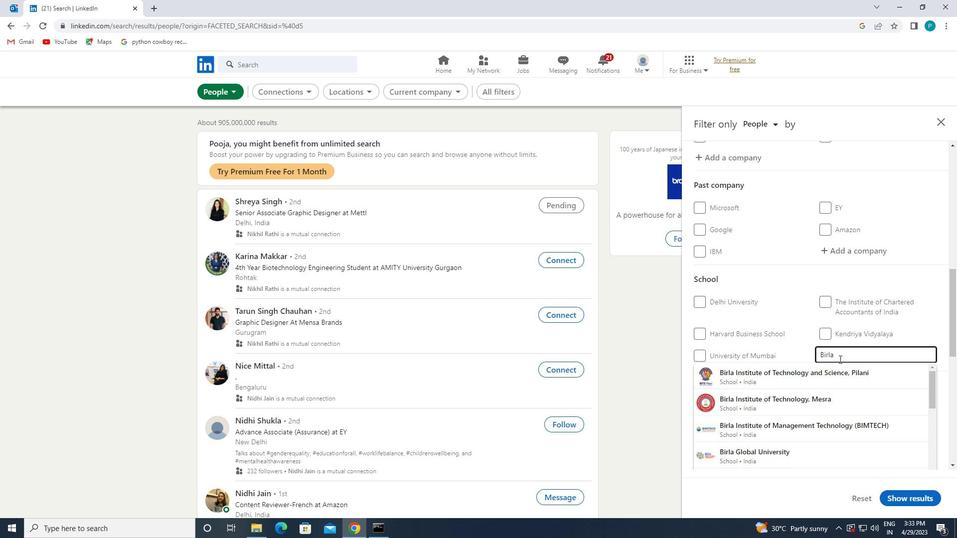 
Action: Mouse pressed left at (837, 369)
Screenshot: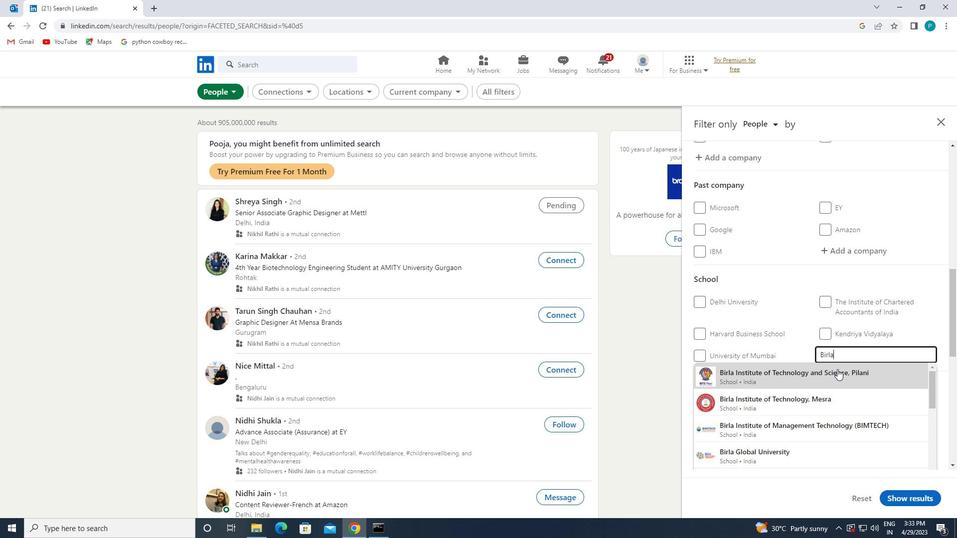 
Action: Mouse moved to (832, 367)
Screenshot: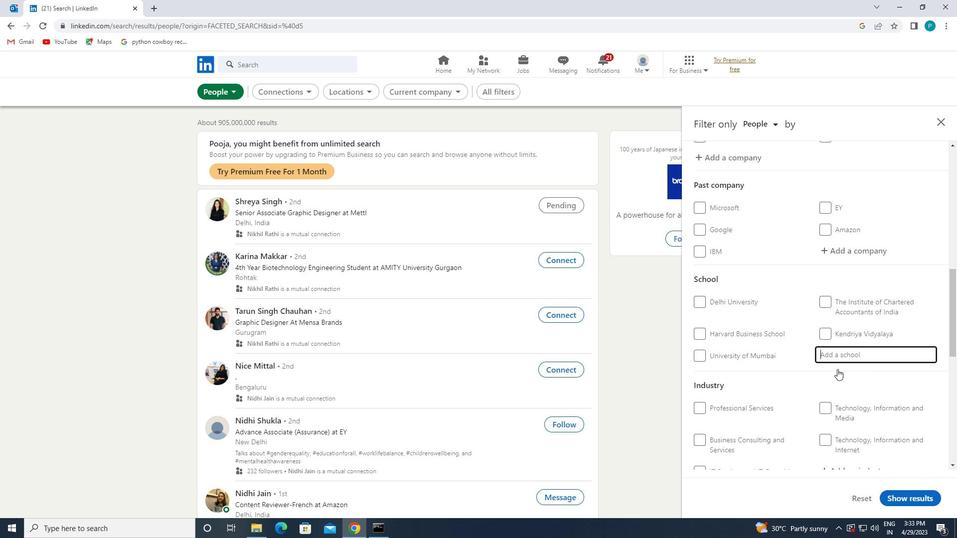
Action: Mouse scrolled (832, 367) with delta (0, 0)
Screenshot: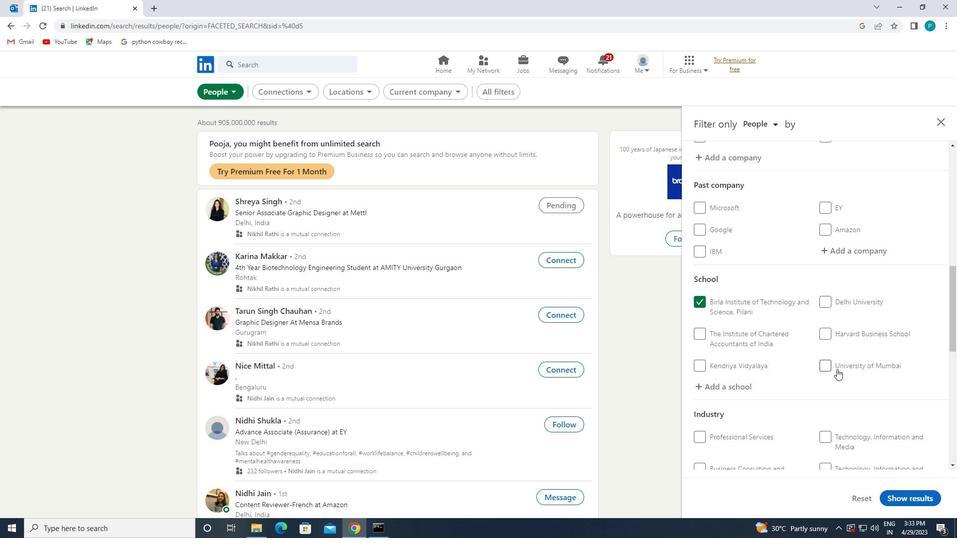 
Action: Mouse scrolled (832, 367) with delta (0, 0)
Screenshot: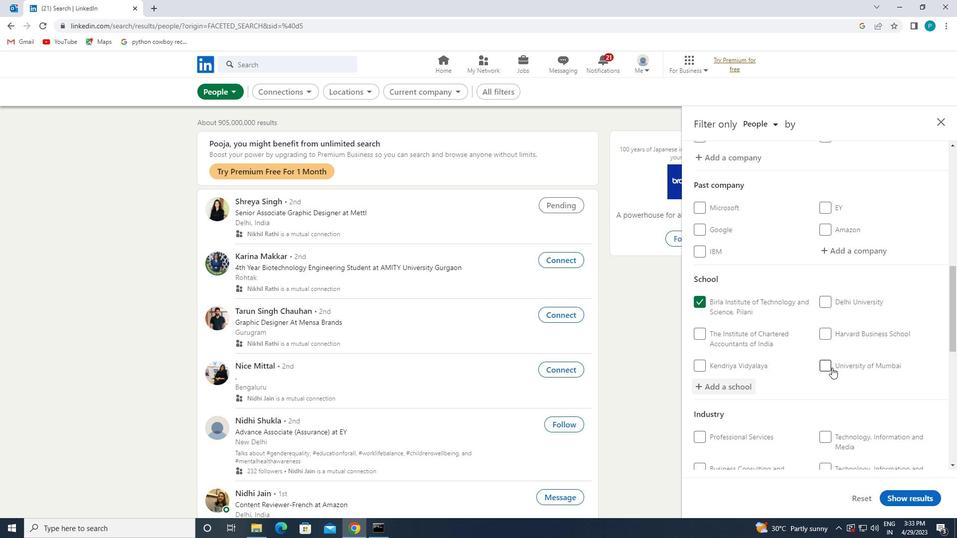 
Action: Mouse scrolled (832, 367) with delta (0, 0)
Screenshot: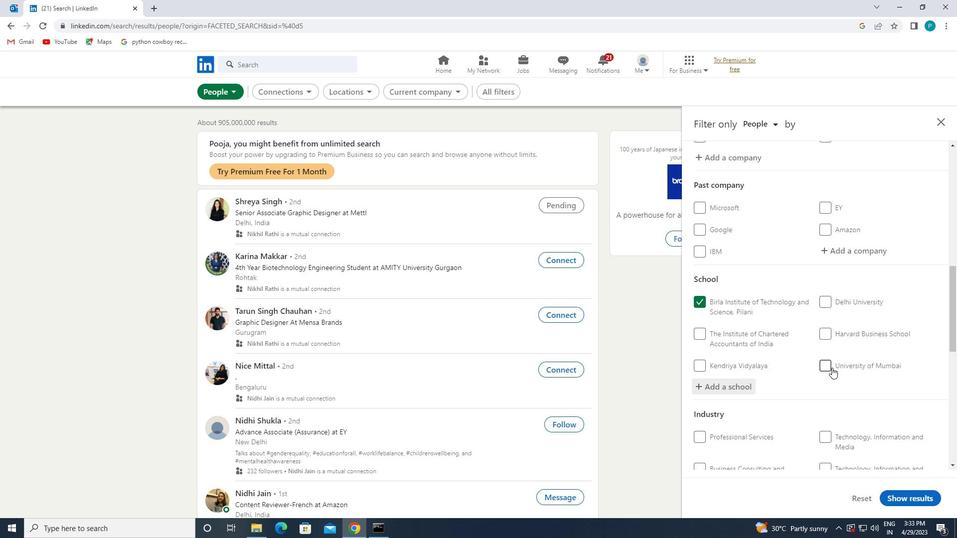 
Action: Mouse moved to (827, 350)
Screenshot: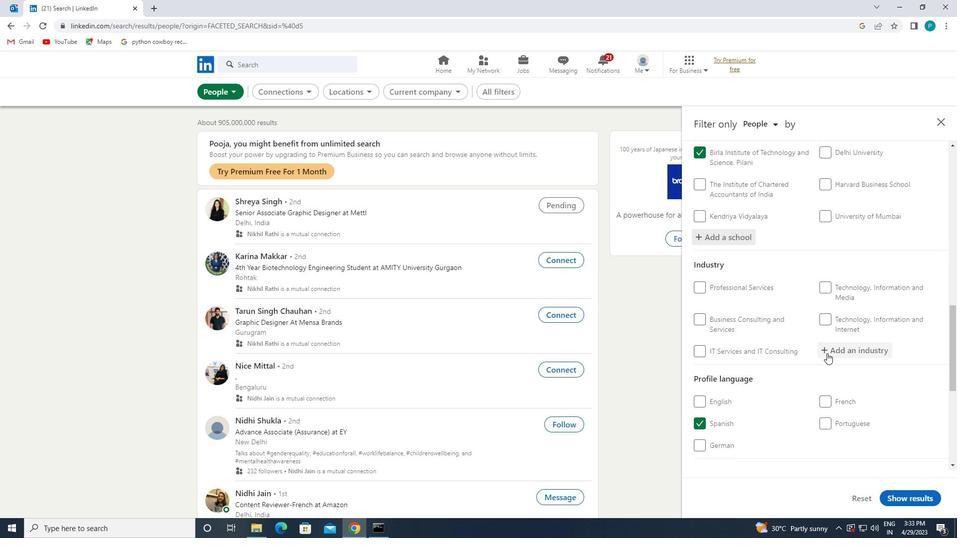 
Action: Mouse pressed left at (827, 350)
Screenshot: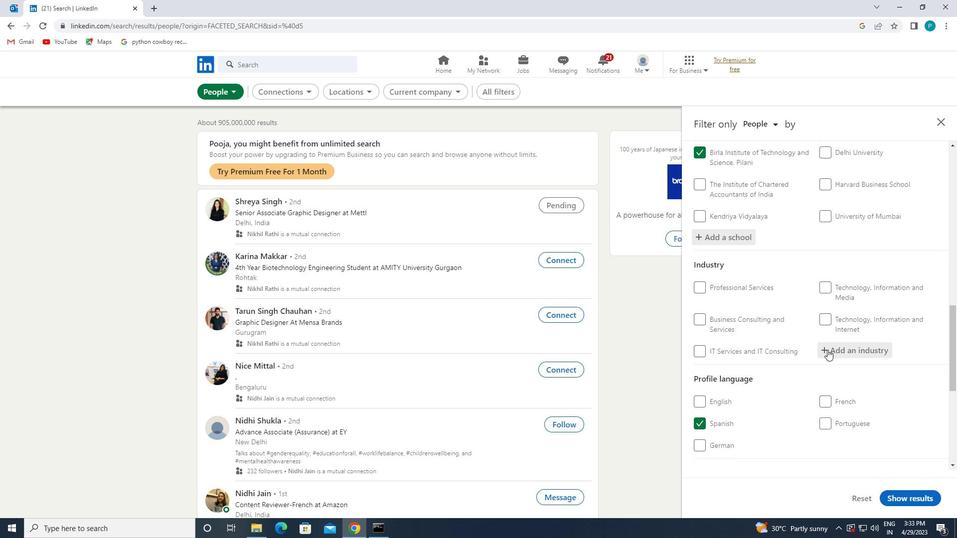 
Action: Key pressed <Key.caps_lock>G<Key.backspace>H<Key.caps_lock>OU
Screenshot: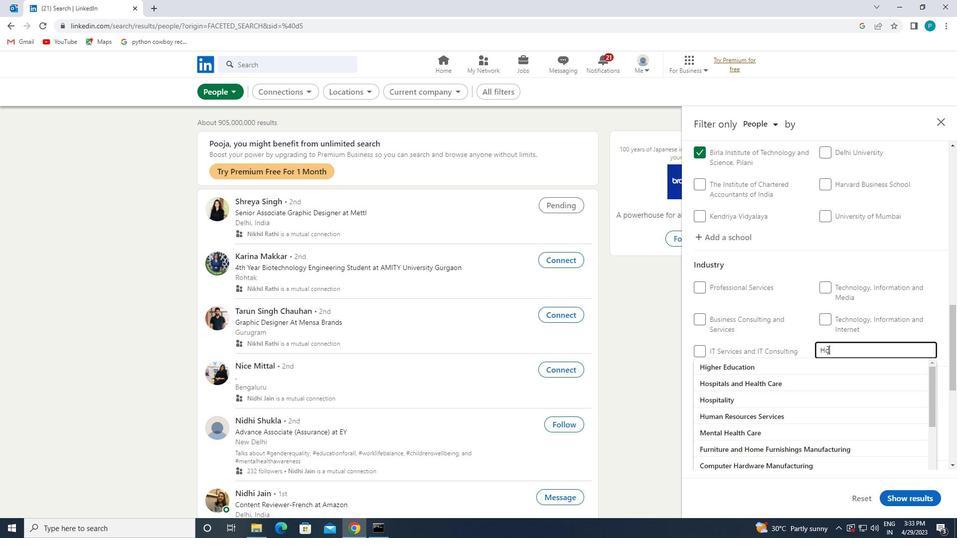 
Action: Mouse moved to (789, 366)
Screenshot: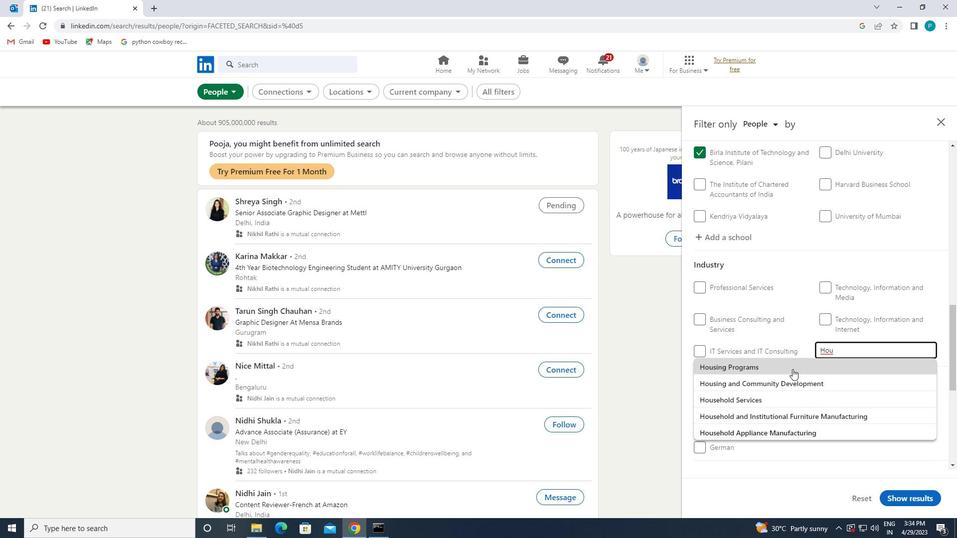 
Action: Mouse pressed left at (789, 366)
Screenshot: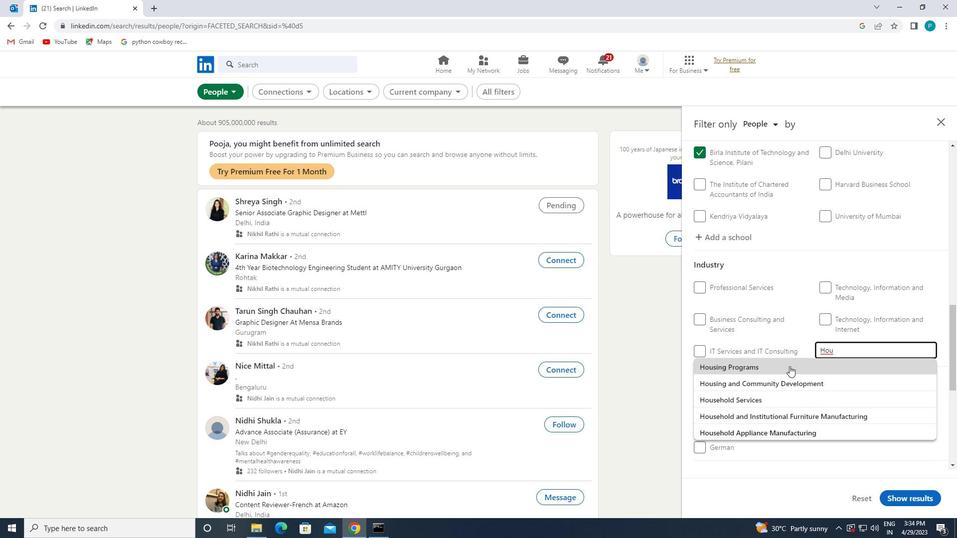
Action: Mouse scrolled (789, 365) with delta (0, 0)
Screenshot: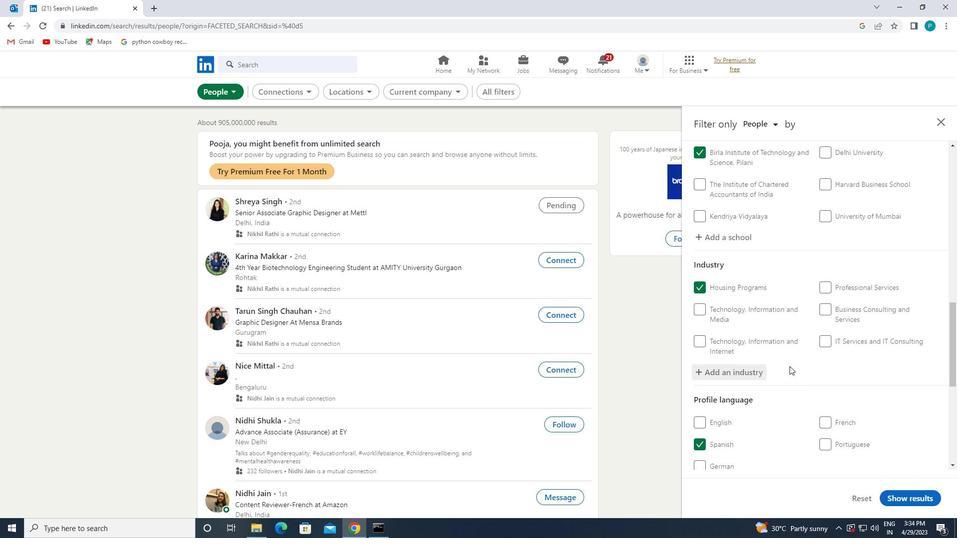 
Action: Mouse scrolled (789, 365) with delta (0, 0)
Screenshot: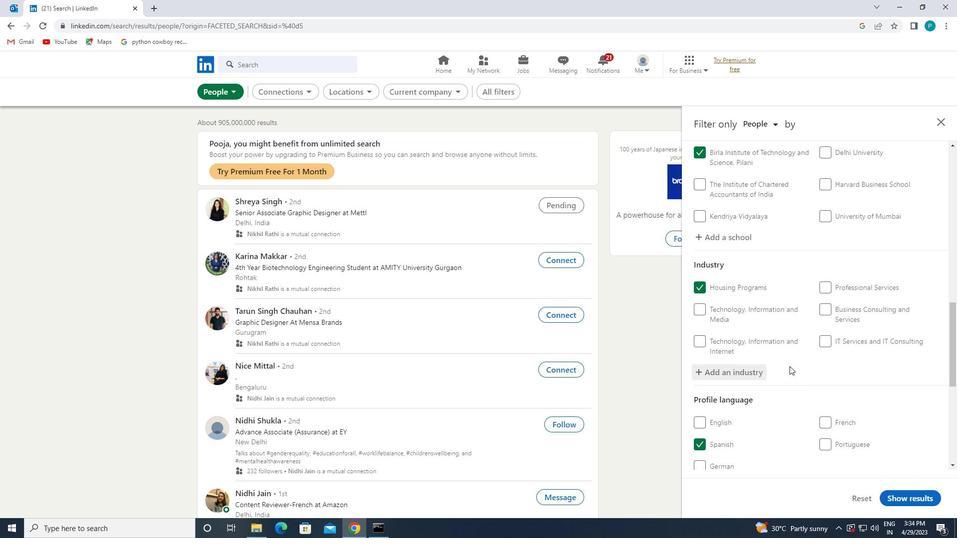 
Action: Mouse scrolled (789, 365) with delta (0, 0)
Screenshot: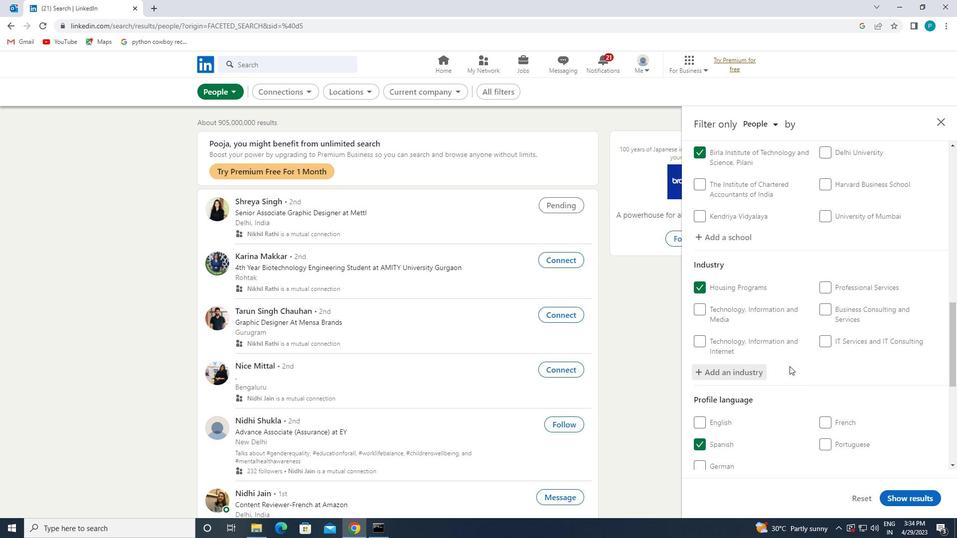 
Action: Mouse moved to (832, 386)
Screenshot: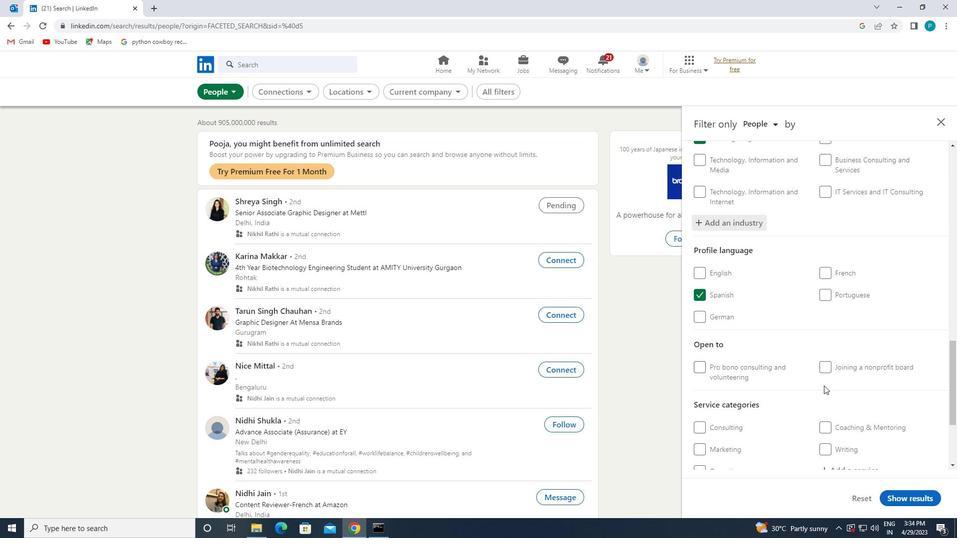 
Action: Mouse scrolled (832, 386) with delta (0, 0)
Screenshot: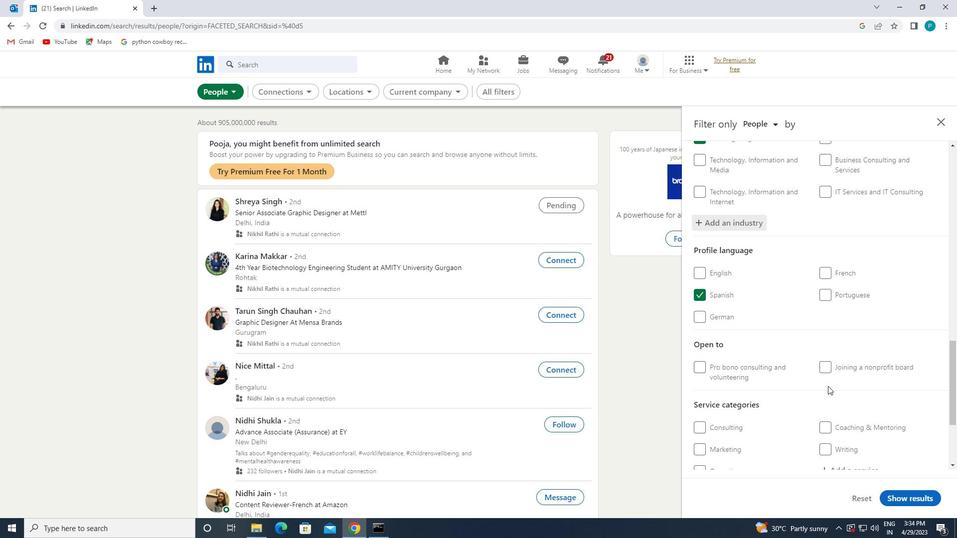 
Action: Mouse scrolled (832, 386) with delta (0, 0)
Screenshot: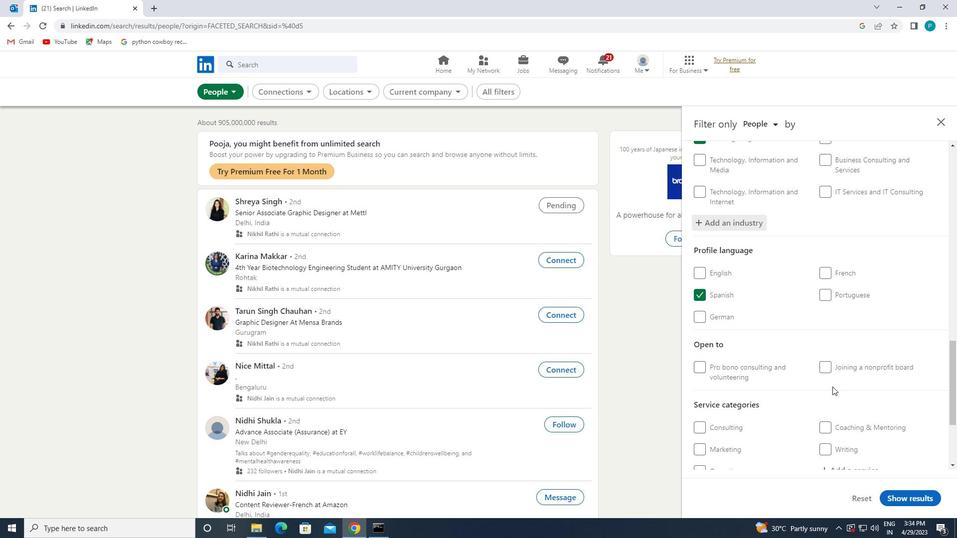 
Action: Mouse scrolled (832, 386) with delta (0, 0)
Screenshot: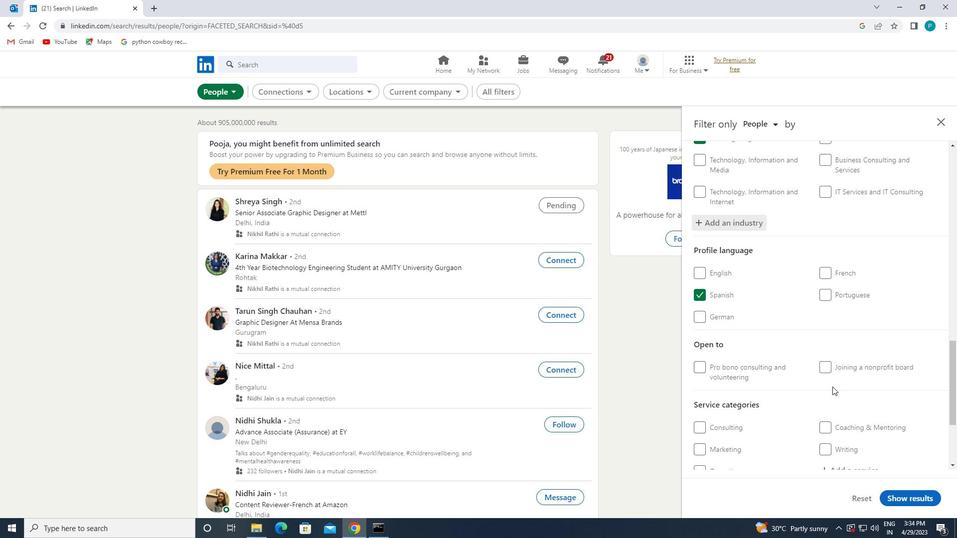 
Action: Mouse moved to (834, 338)
Screenshot: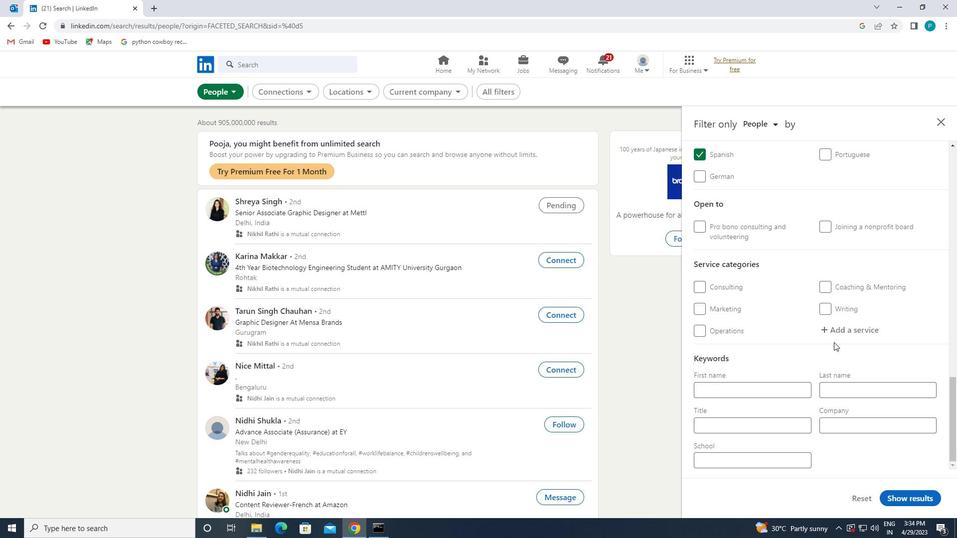 
Action: Mouse pressed left at (834, 338)
Screenshot: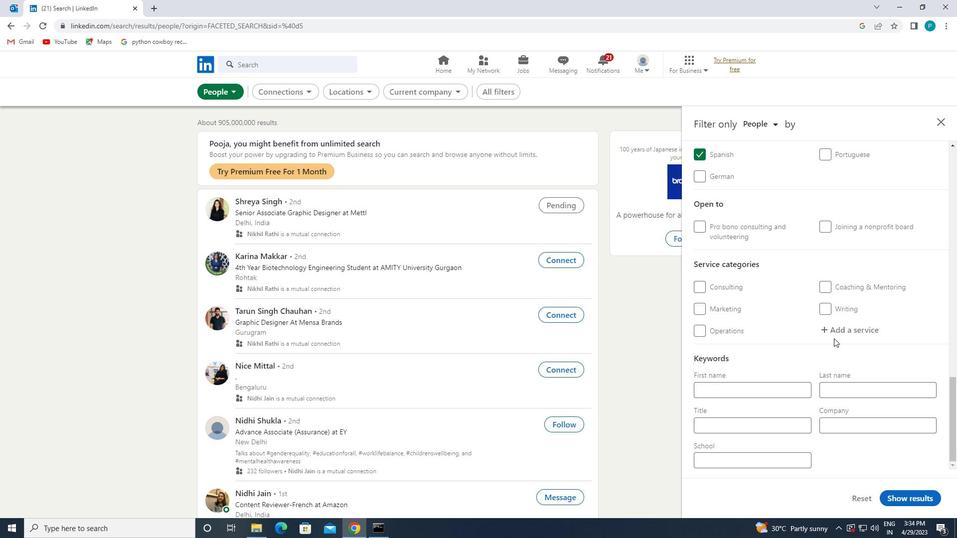 
Action: Mouse moved to (833, 335)
Screenshot: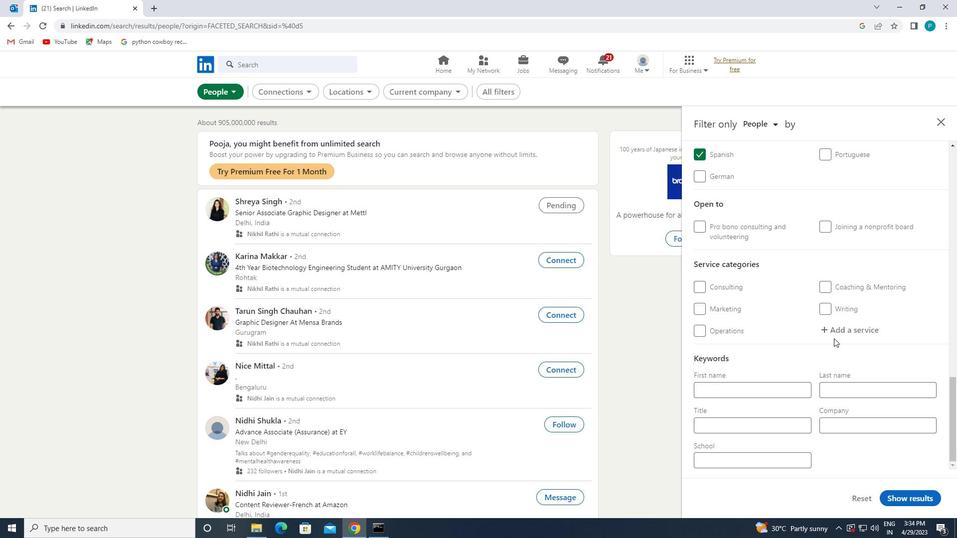 
Action: Mouse pressed left at (833, 335)
Screenshot: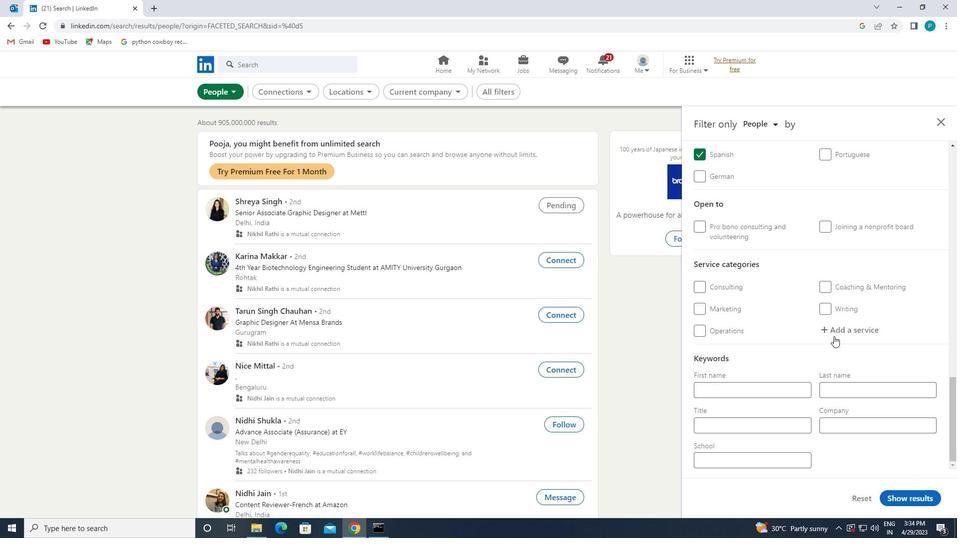 
Action: Mouse moved to (833, 334)
Screenshot: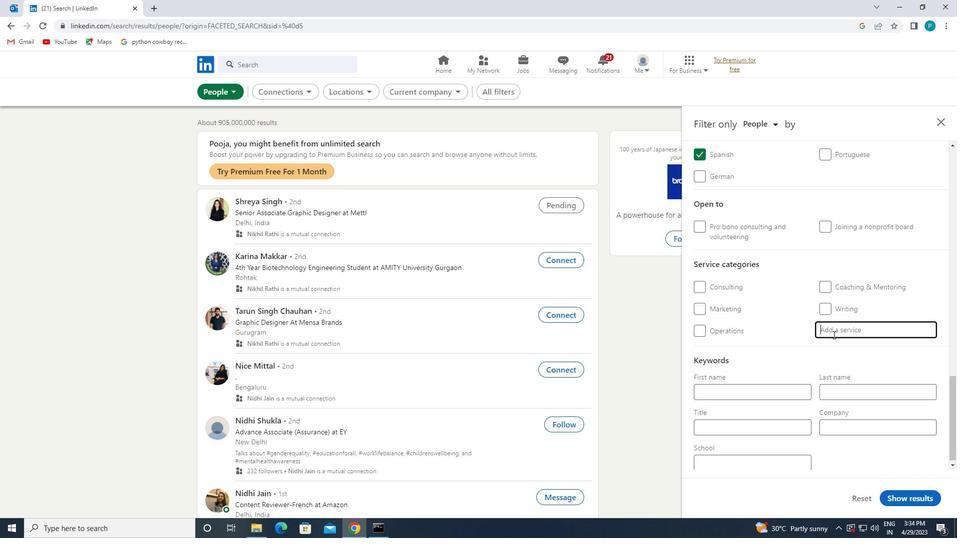 
Action: Key pressed <Key.shift><Key.shift><Key.shift><Key.shift><Key.shift>STRATE
Screenshot: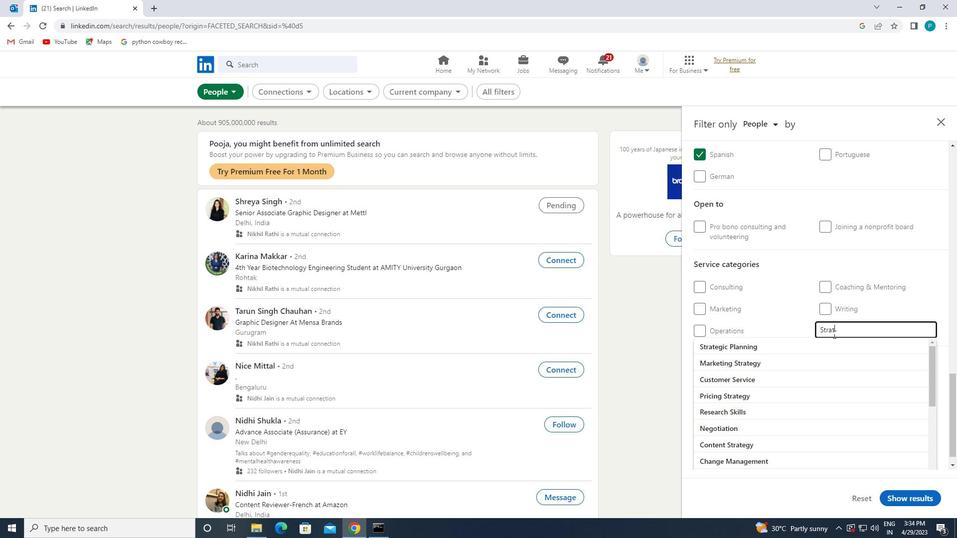 
Action: Mouse moved to (828, 376)
Screenshot: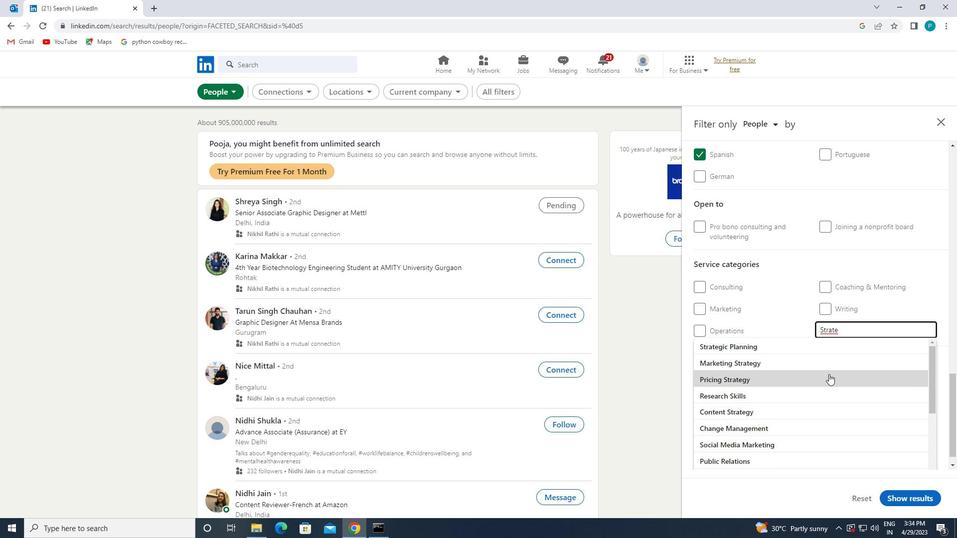 
Action: Mouse pressed left at (828, 376)
Screenshot: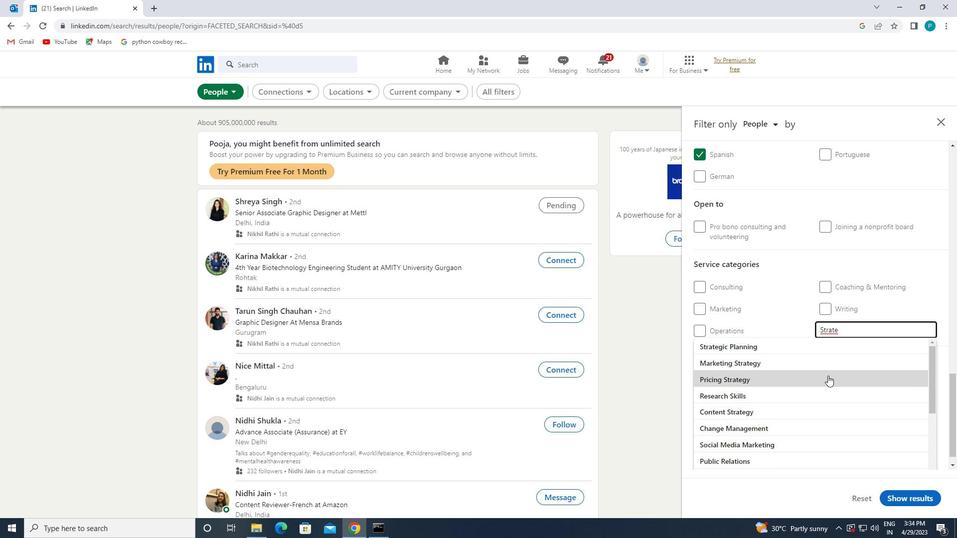 
Action: Mouse scrolled (828, 375) with delta (0, 0)
Screenshot: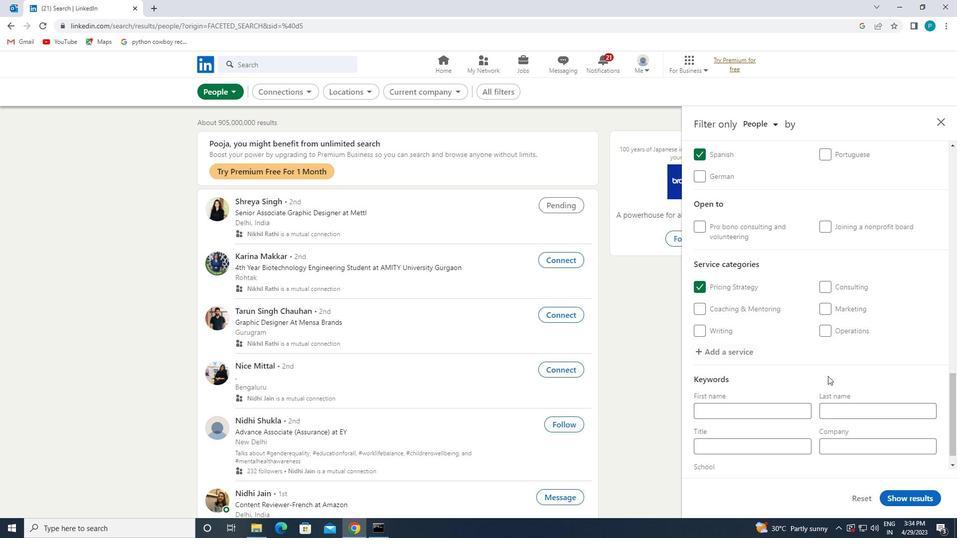 
Action: Mouse scrolled (828, 375) with delta (0, 0)
Screenshot: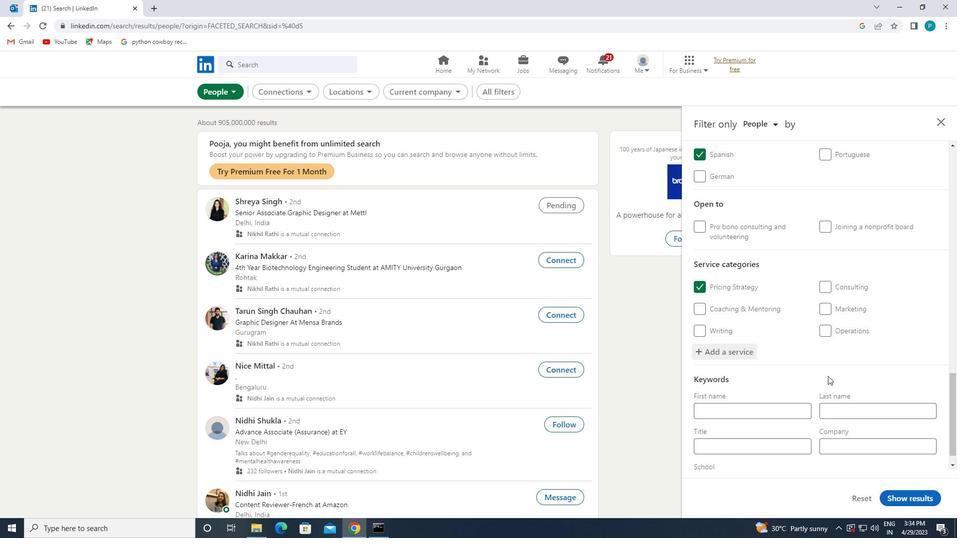
Action: Mouse scrolled (828, 375) with delta (0, 0)
Screenshot: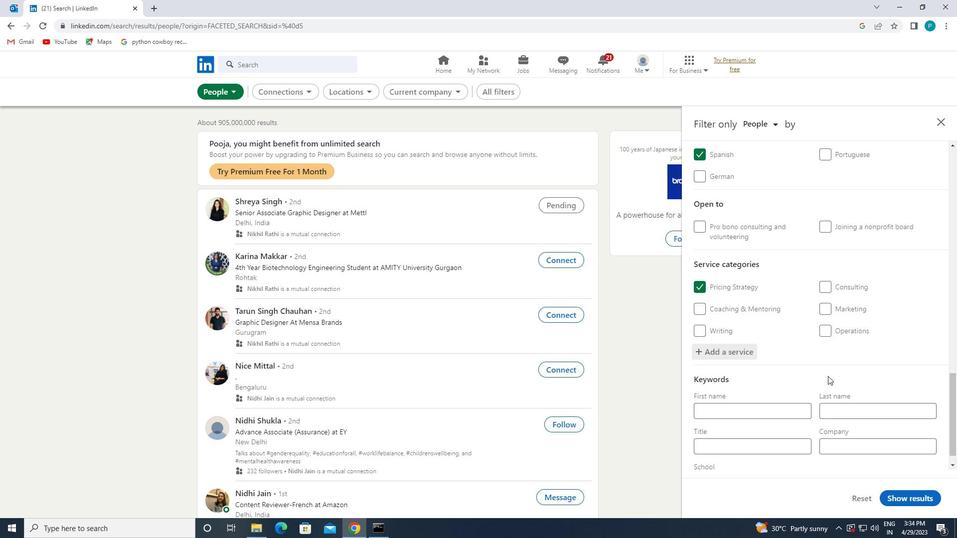 
Action: Mouse moved to (787, 424)
Screenshot: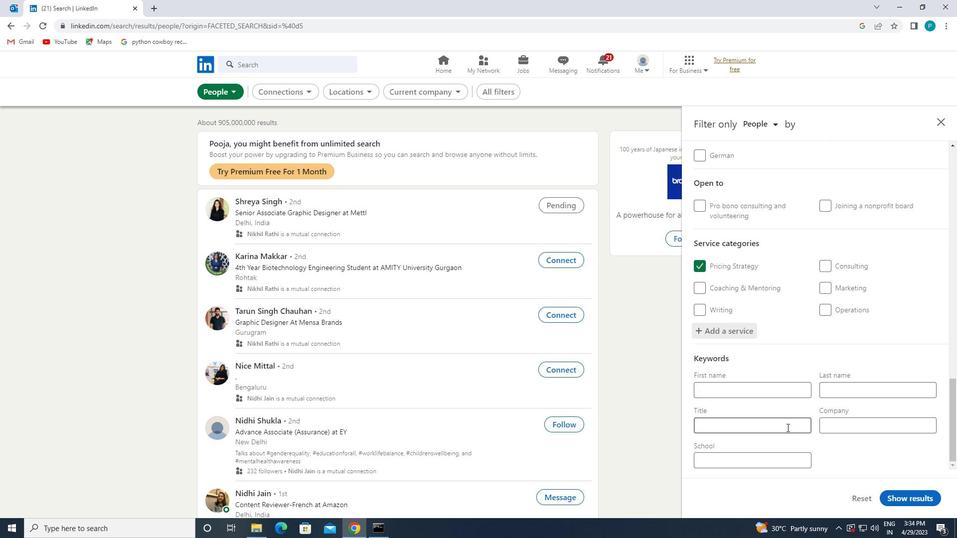 
Action: Mouse pressed left at (787, 424)
Screenshot: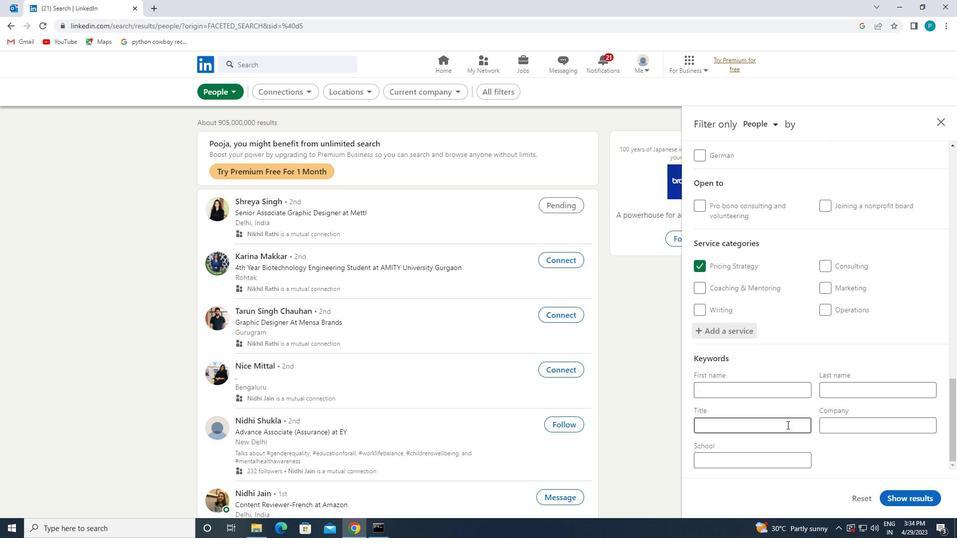 
Action: Key pressed <Key.caps_lock>P<Key.caps_lock>ARALEGAL
Screenshot: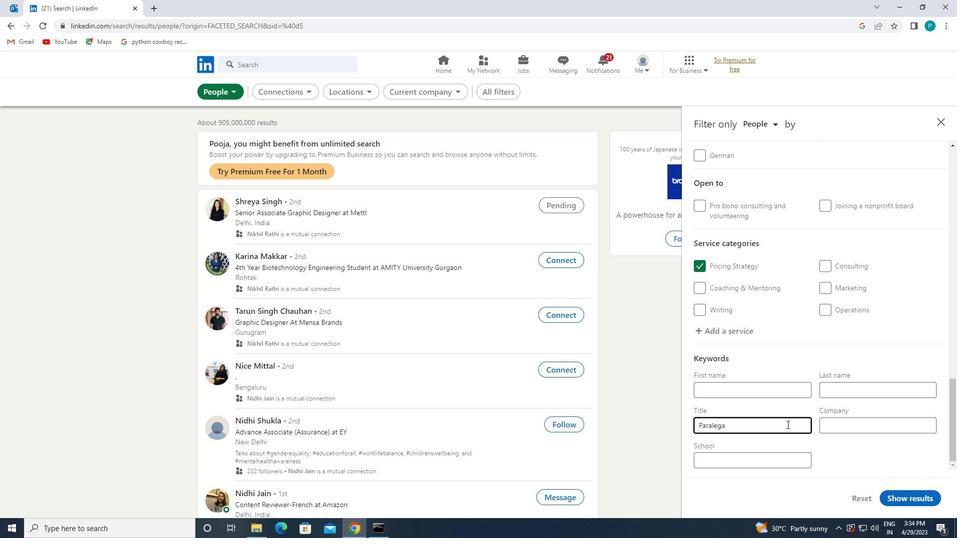 
Action: Mouse moved to (894, 501)
Screenshot: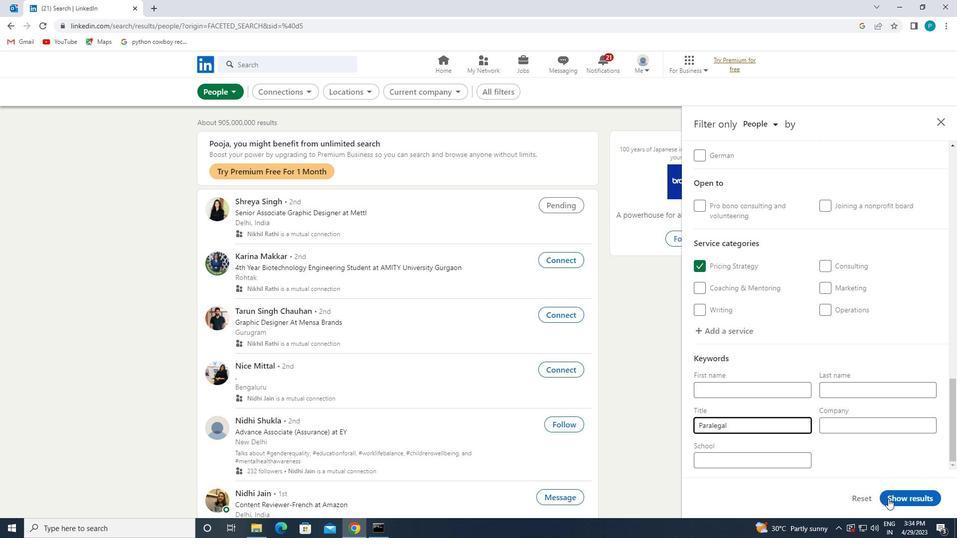 
Action: Mouse pressed left at (894, 501)
Screenshot: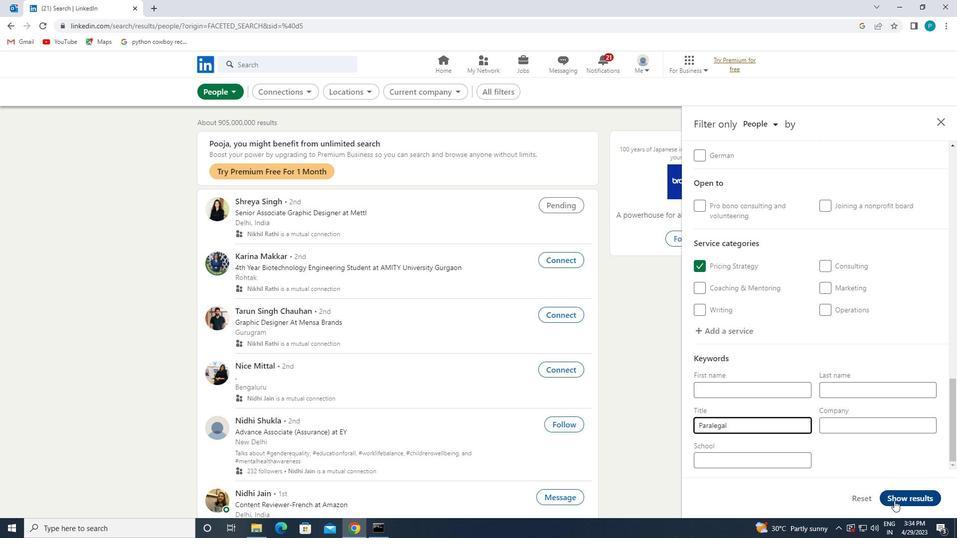
